Task: Open Card Card0000000361 in Board Board0000000091 in Workspace WS0000000031 in Trello. Add Member Ayush98111@gmail.com to Card Card0000000361 in Board Board0000000091 in Workspace WS0000000031 in Trello. Add Green Label titled Label0000000361 to Card Card0000000361 in Board Board0000000091 in Workspace WS0000000031 in Trello. Add Checklist CL0000000361 to Card Card0000000361 in Board Board0000000091 in Workspace WS0000000031 in Trello. Add Dates with Start Date as Apr 08 2023 and Due Date as Apr 30 2023 to Card Card0000000361 in Board Board0000000091 in Workspace WS0000000031 in Trello
Action: Mouse moved to (351, 297)
Screenshot: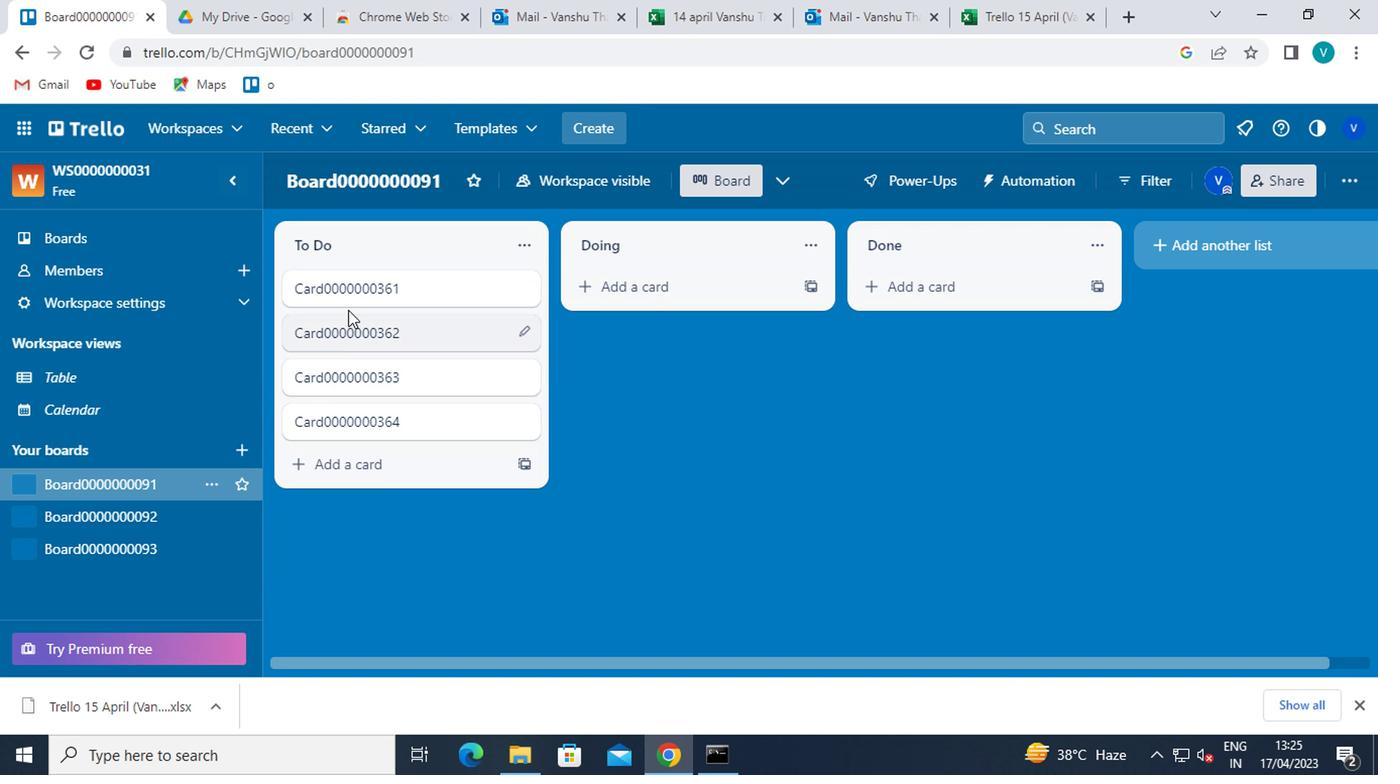 
Action: Mouse pressed left at (351, 297)
Screenshot: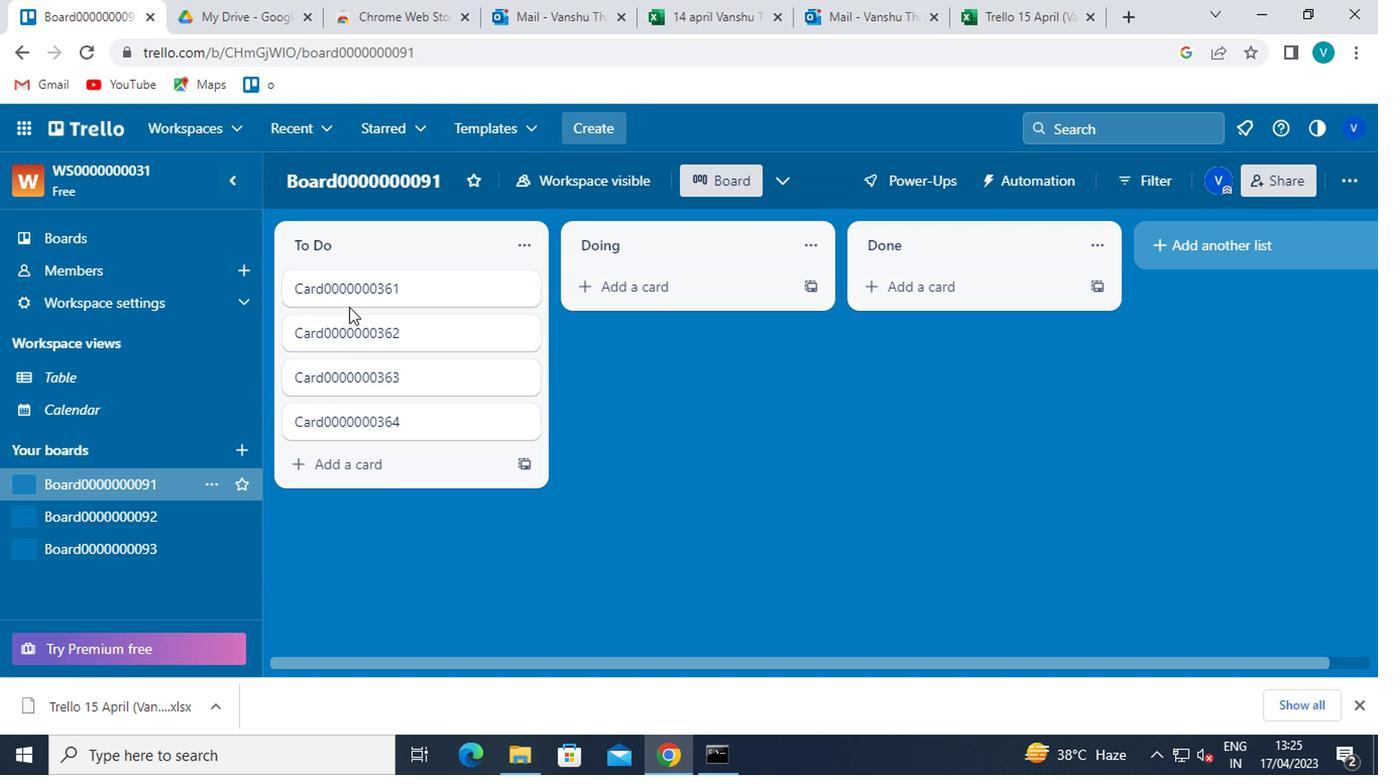 
Action: Mouse moved to (933, 292)
Screenshot: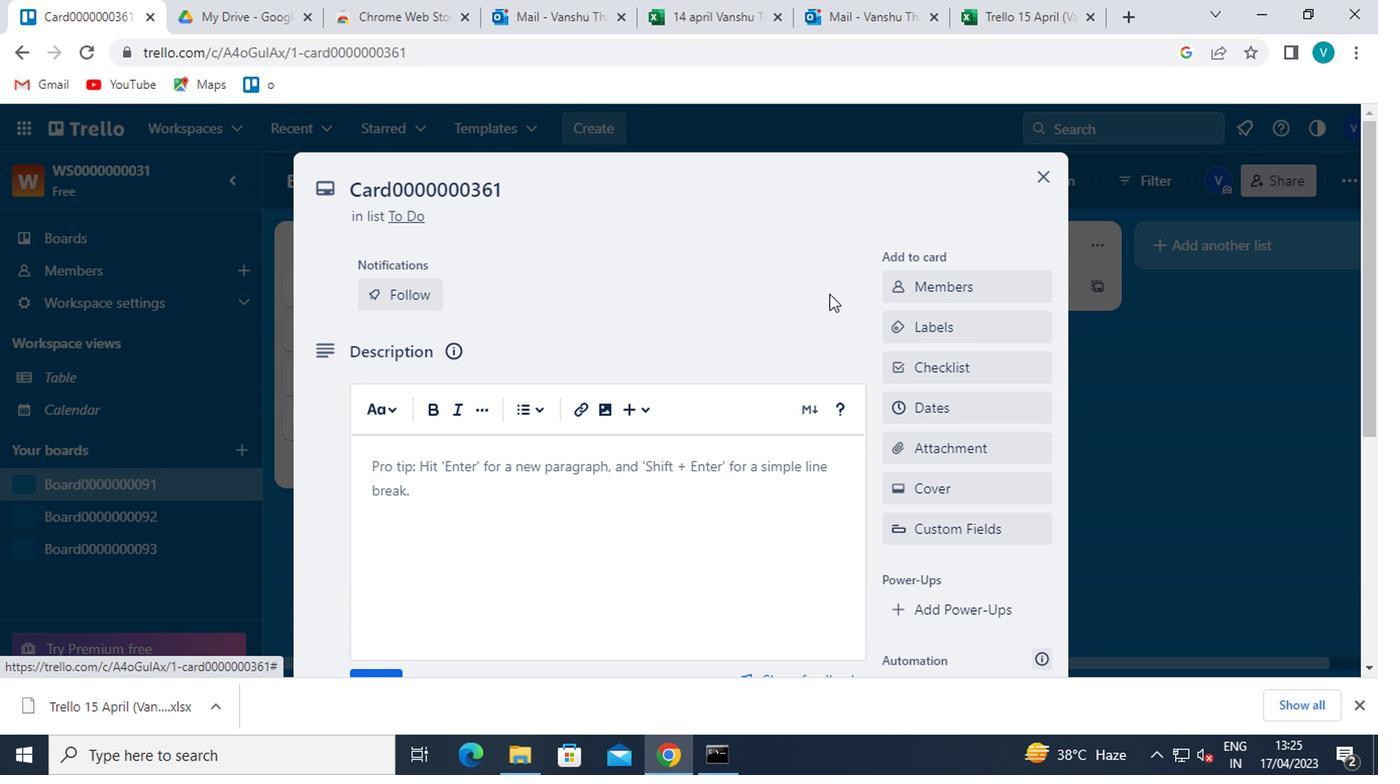 
Action: Mouse pressed left at (933, 292)
Screenshot: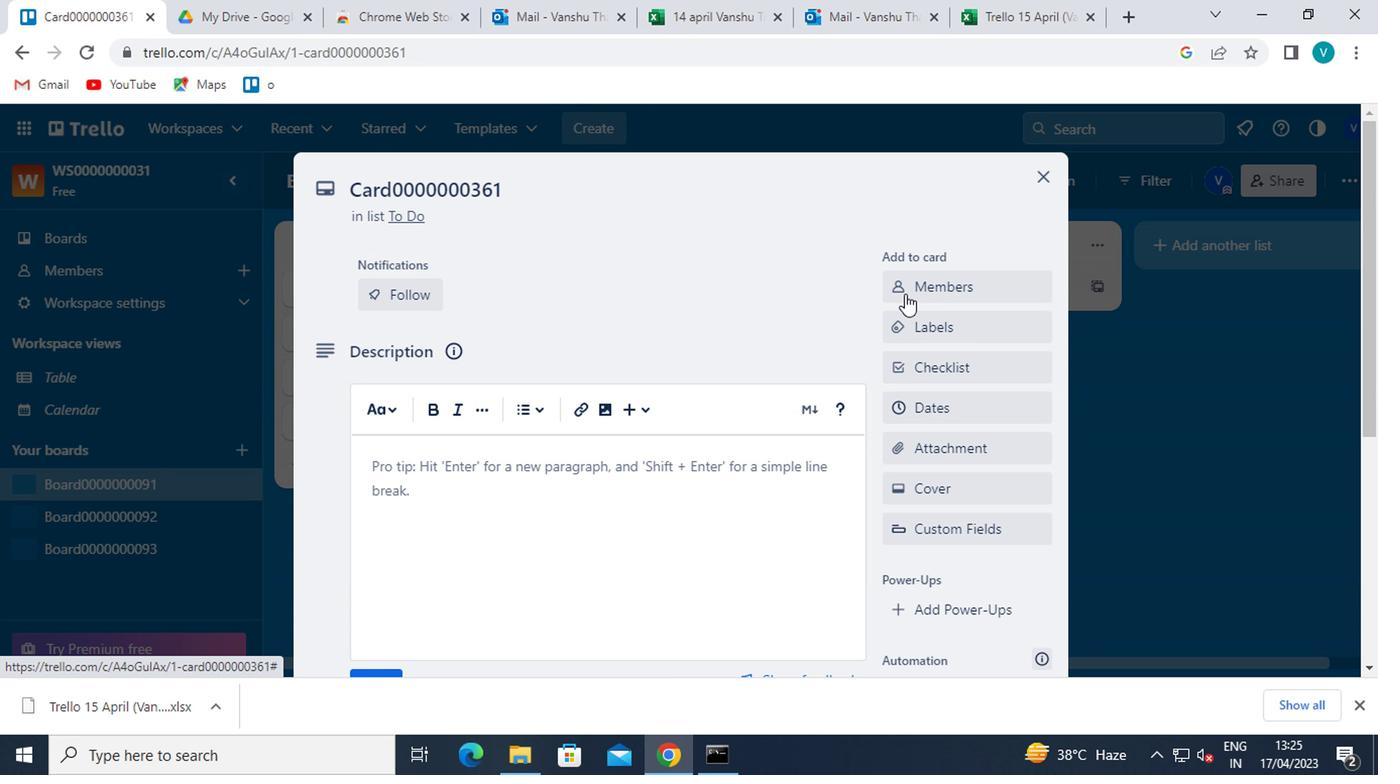 
Action: Mouse moved to (930, 376)
Screenshot: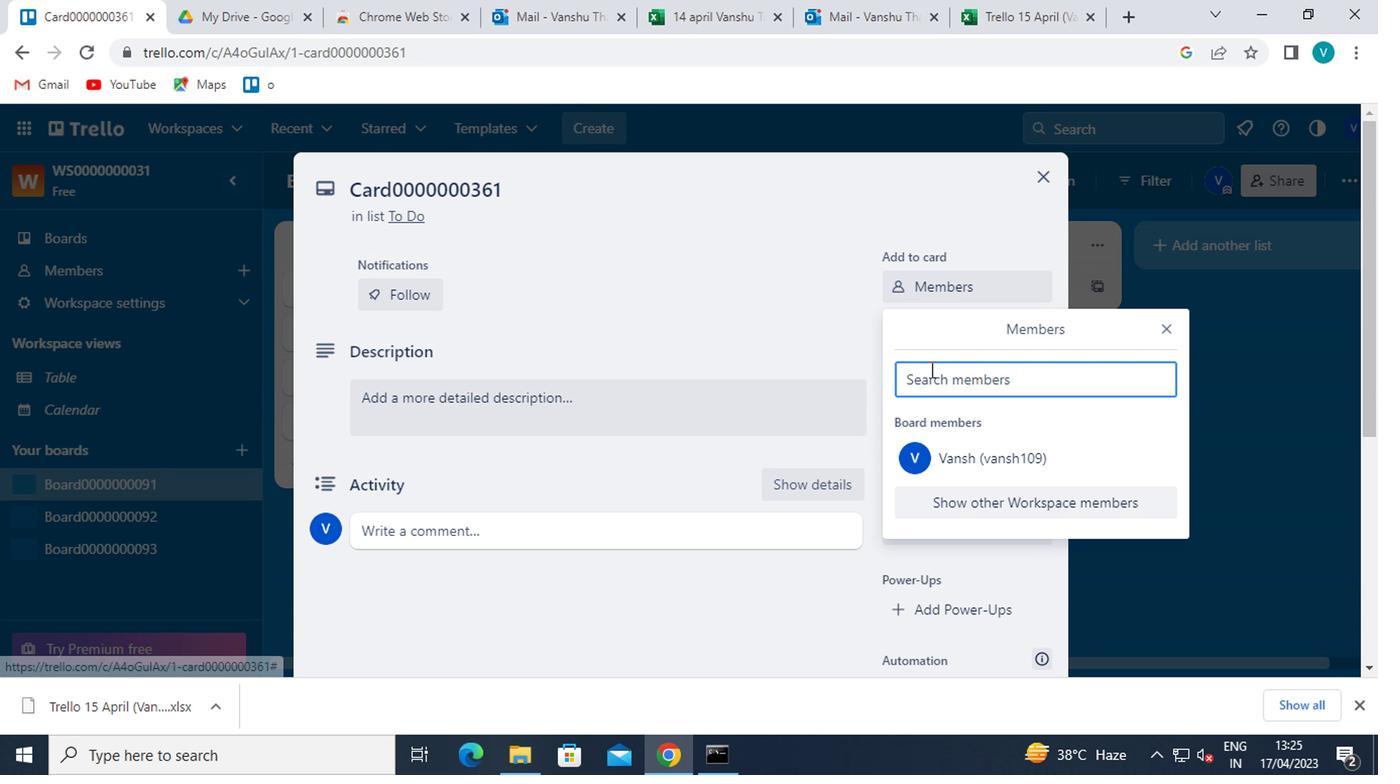 
Action: Mouse pressed left at (930, 376)
Screenshot: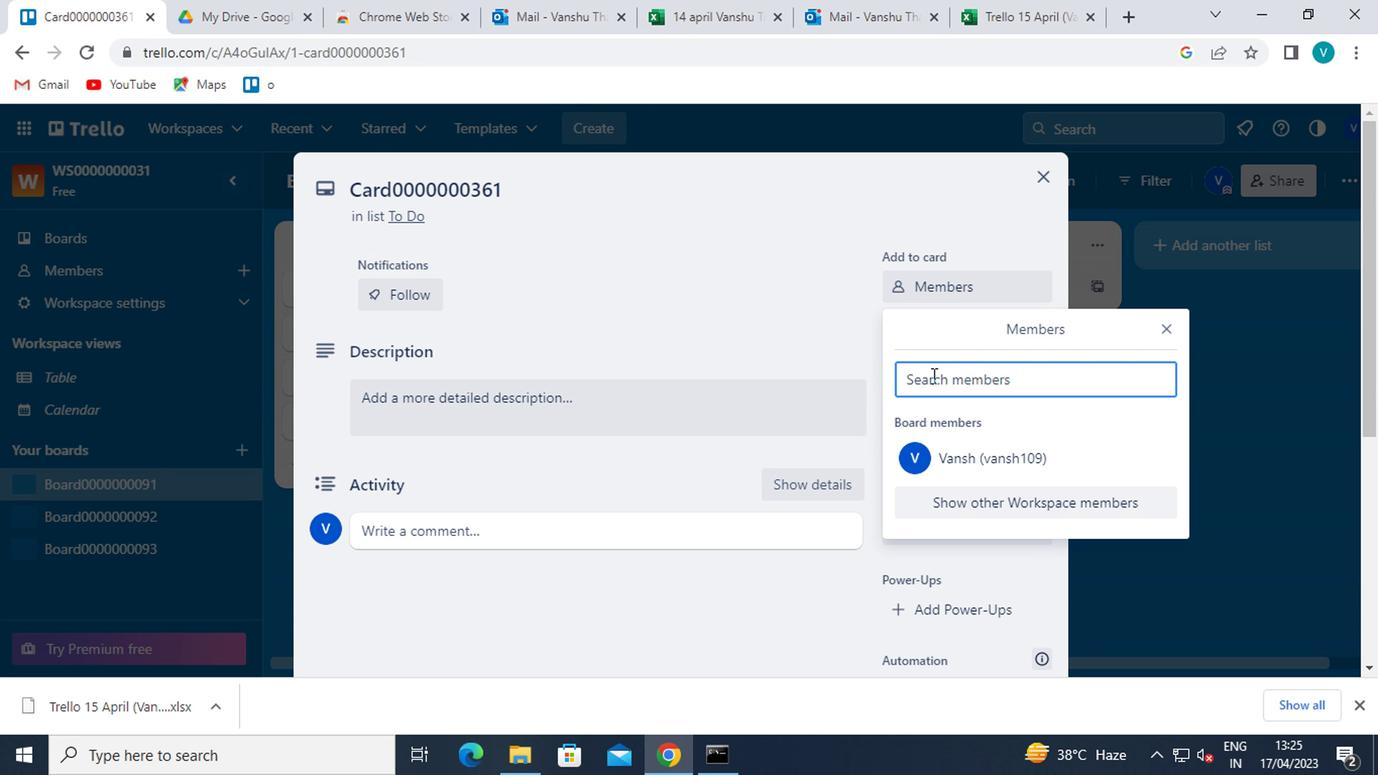 
Action: Key pressed <Key.shift>AYUSH9811<Key.shift>@GMAIL.COM
Screenshot: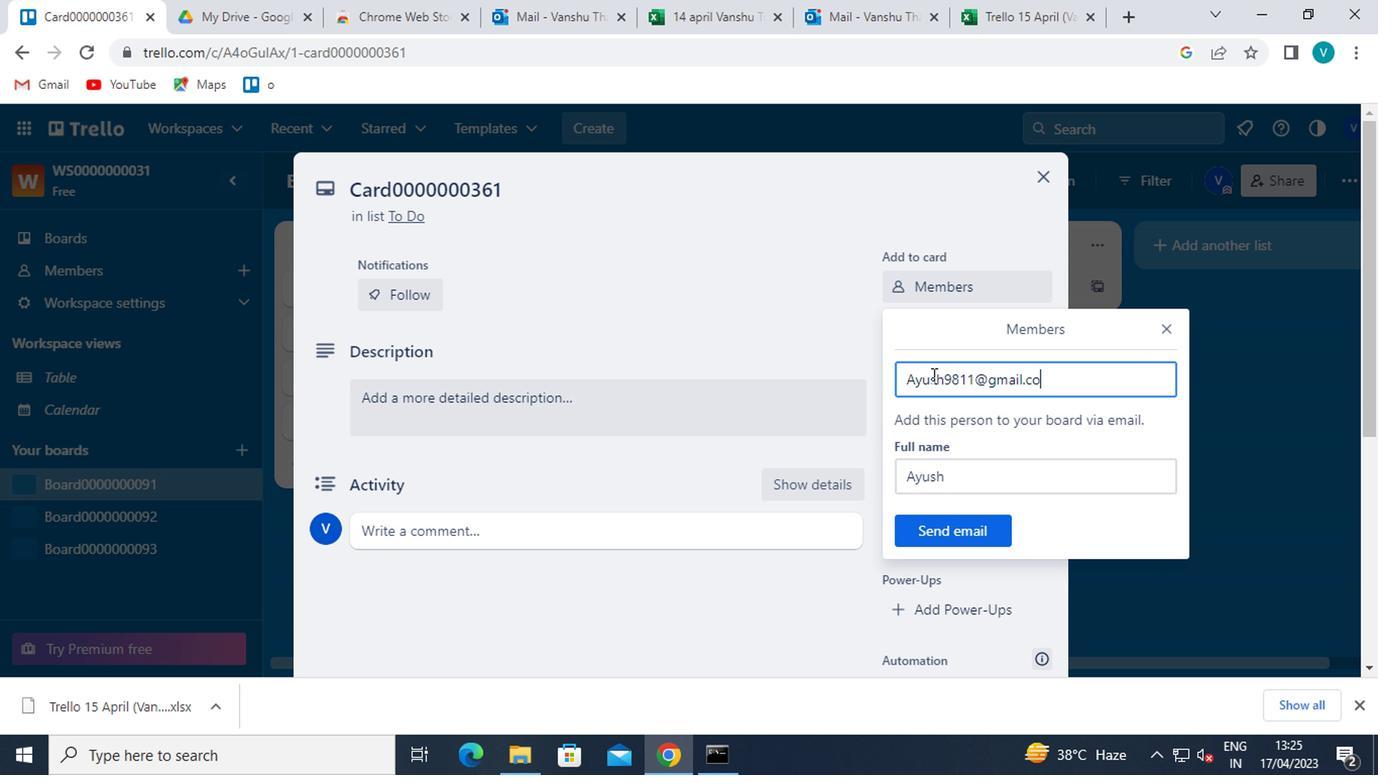 
Action: Mouse moved to (978, 540)
Screenshot: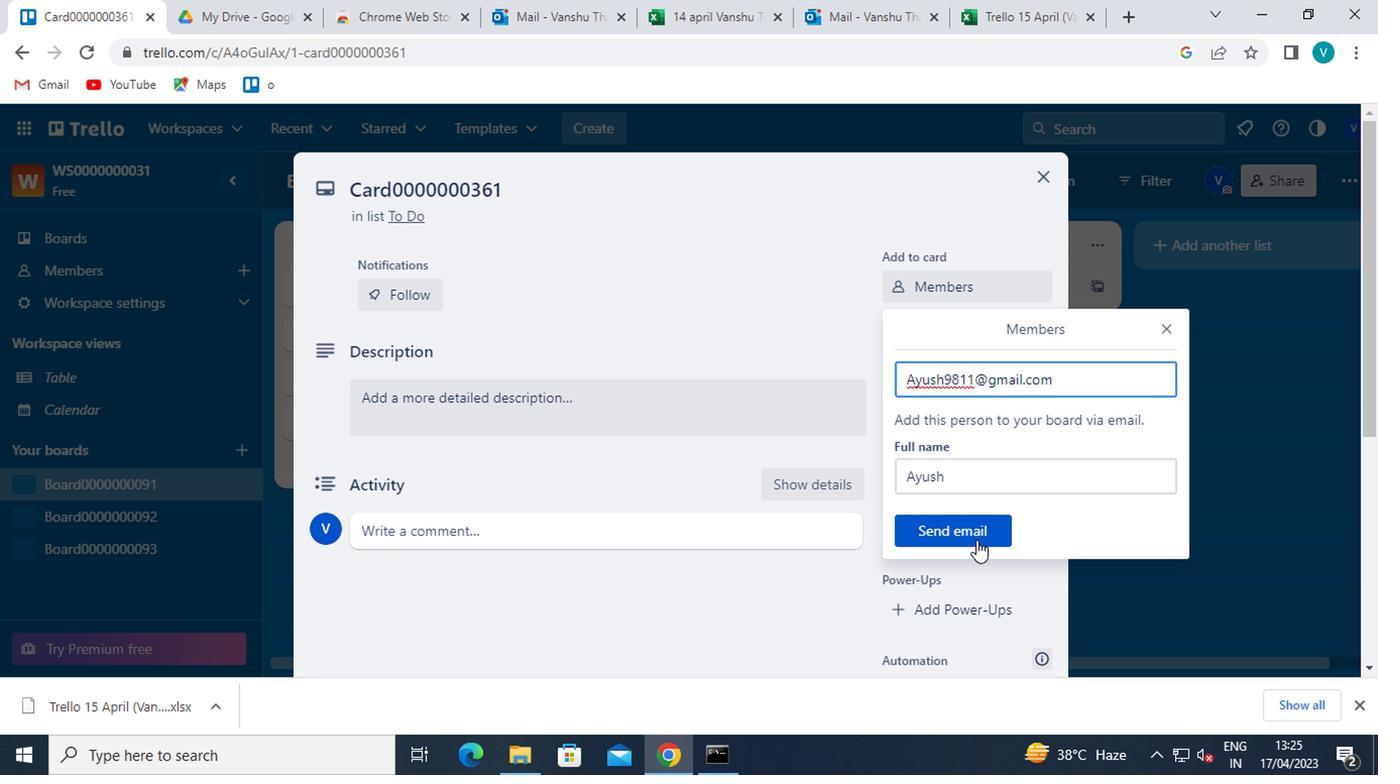 
Action: Mouse pressed left at (978, 540)
Screenshot: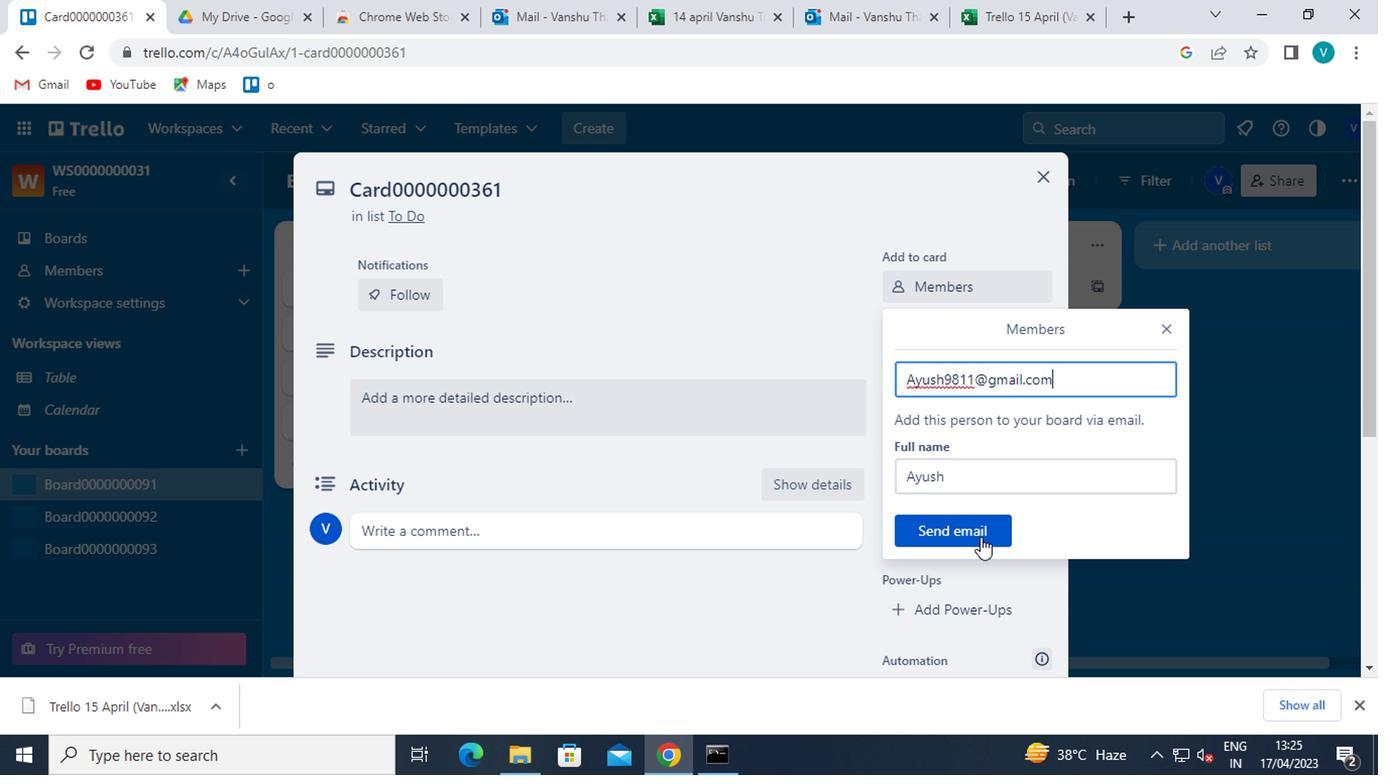 
Action: Mouse moved to (996, 329)
Screenshot: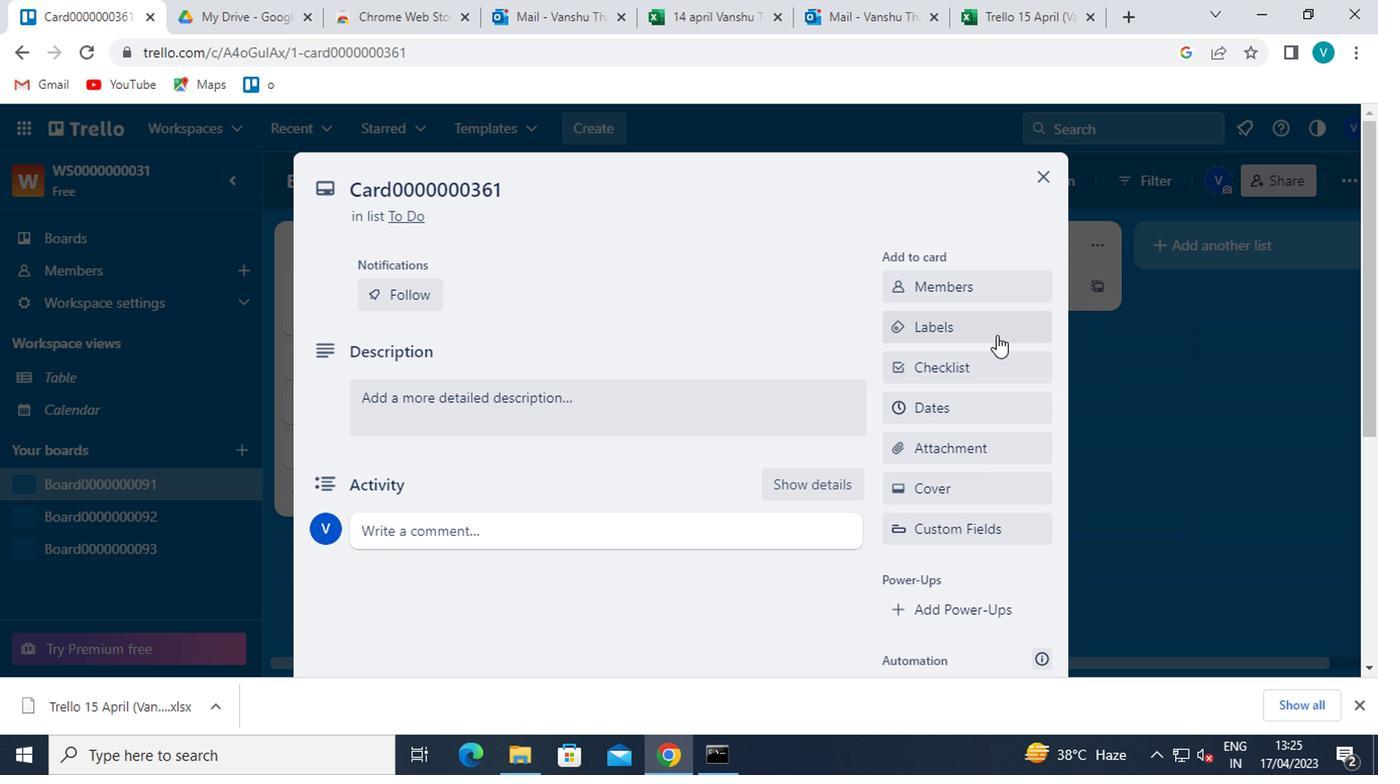 
Action: Mouse pressed left at (996, 329)
Screenshot: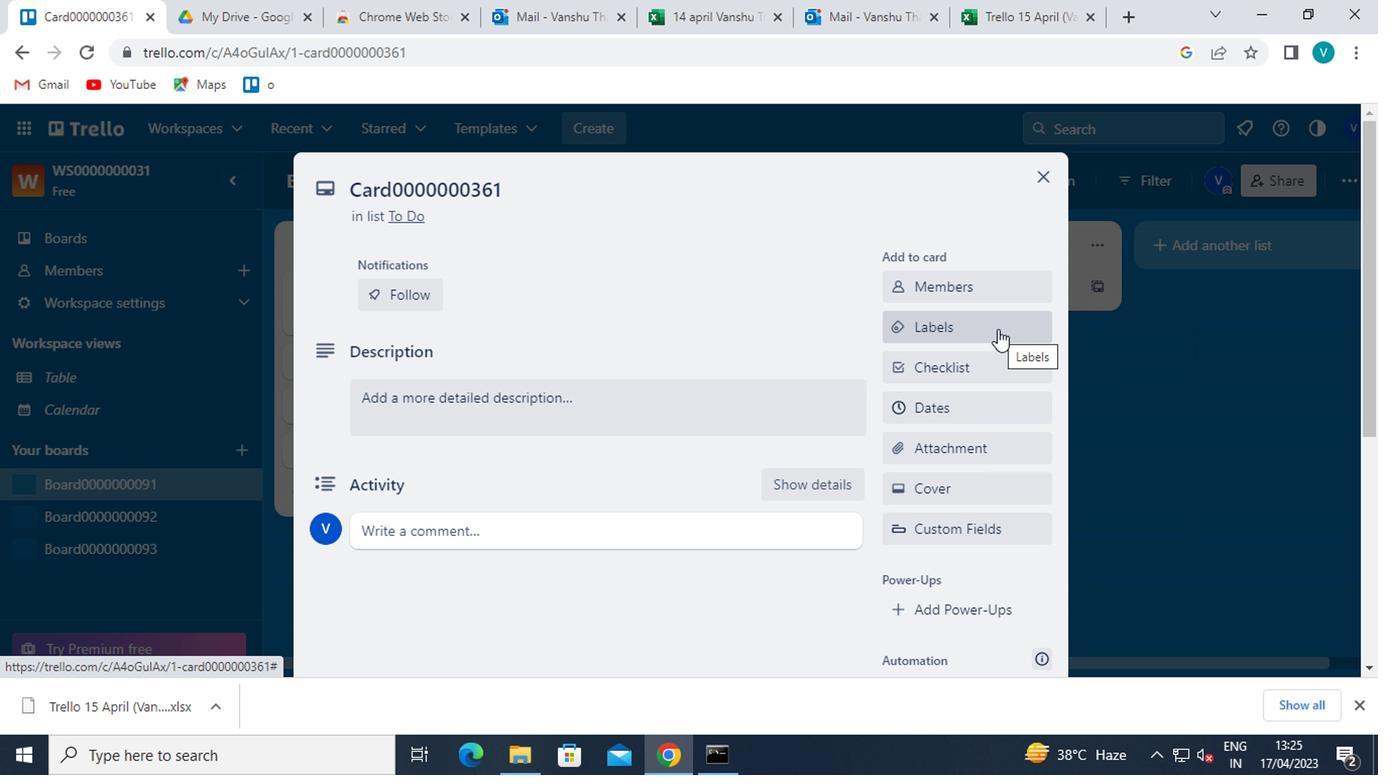 
Action: Mouse moved to (1003, 530)
Screenshot: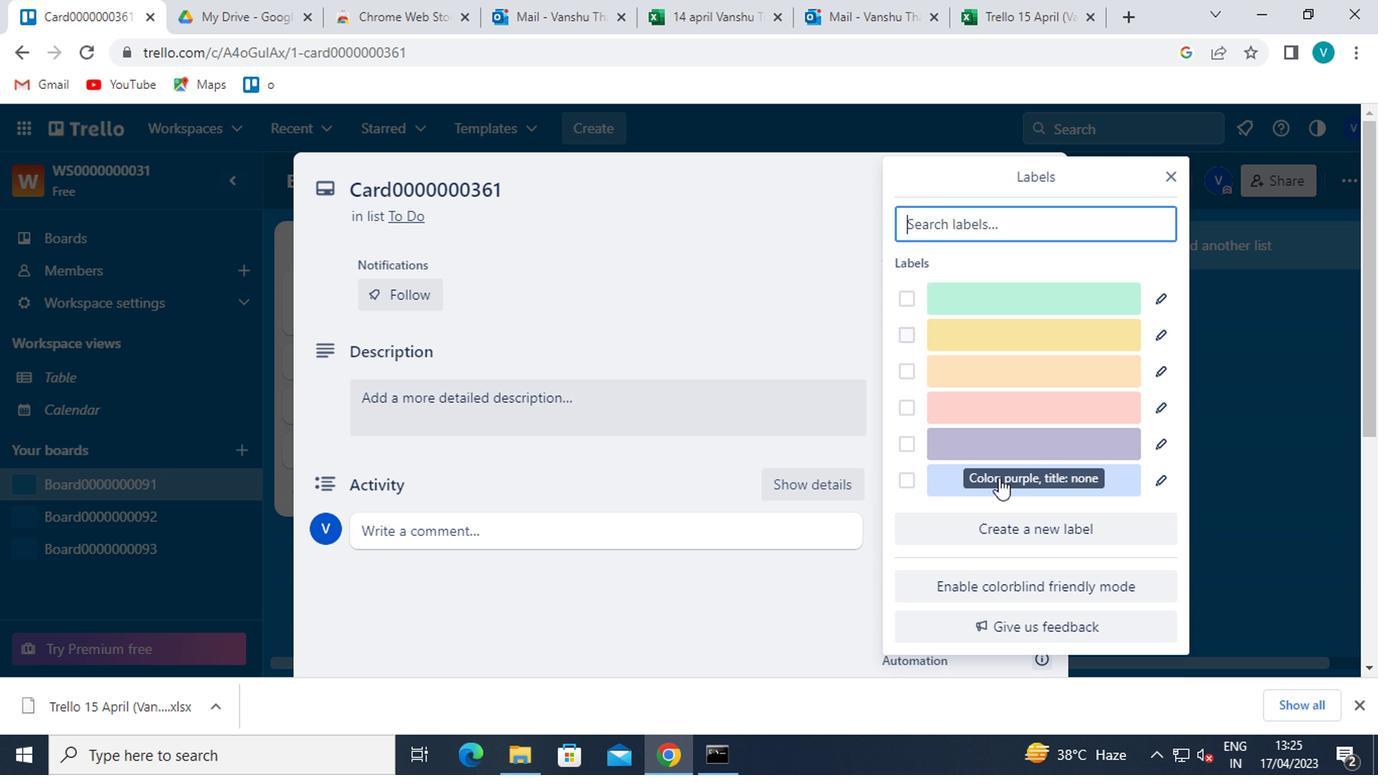 
Action: Mouse pressed left at (1003, 530)
Screenshot: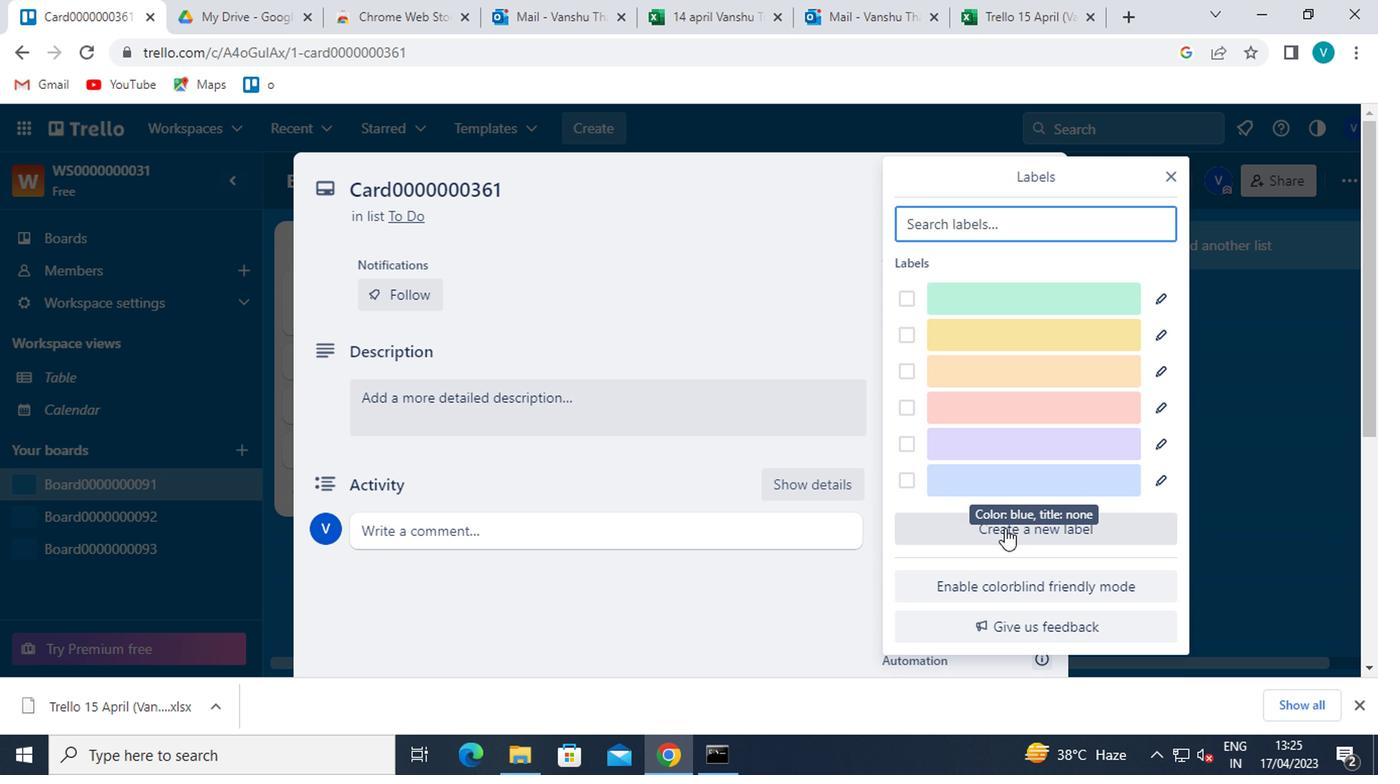 
Action: Mouse moved to (917, 479)
Screenshot: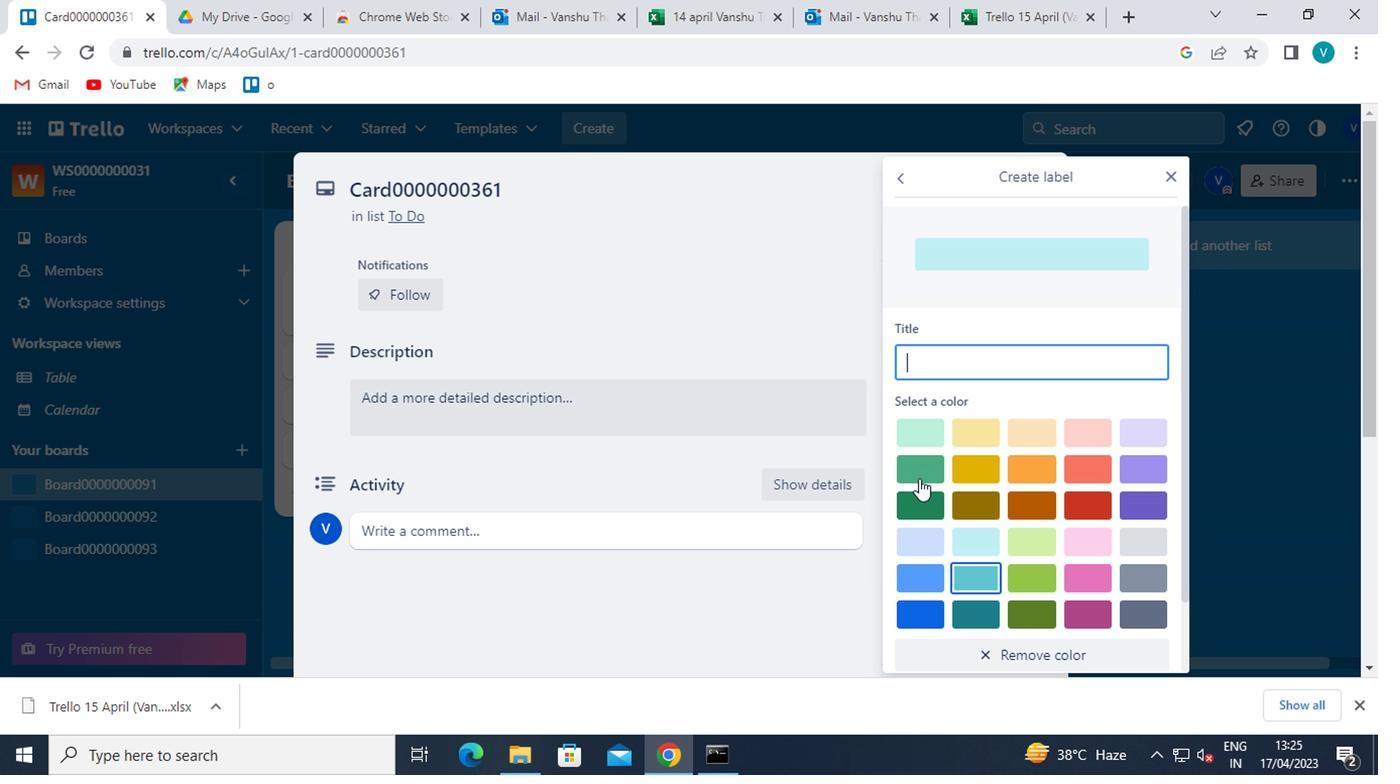 
Action: Mouse pressed left at (917, 479)
Screenshot: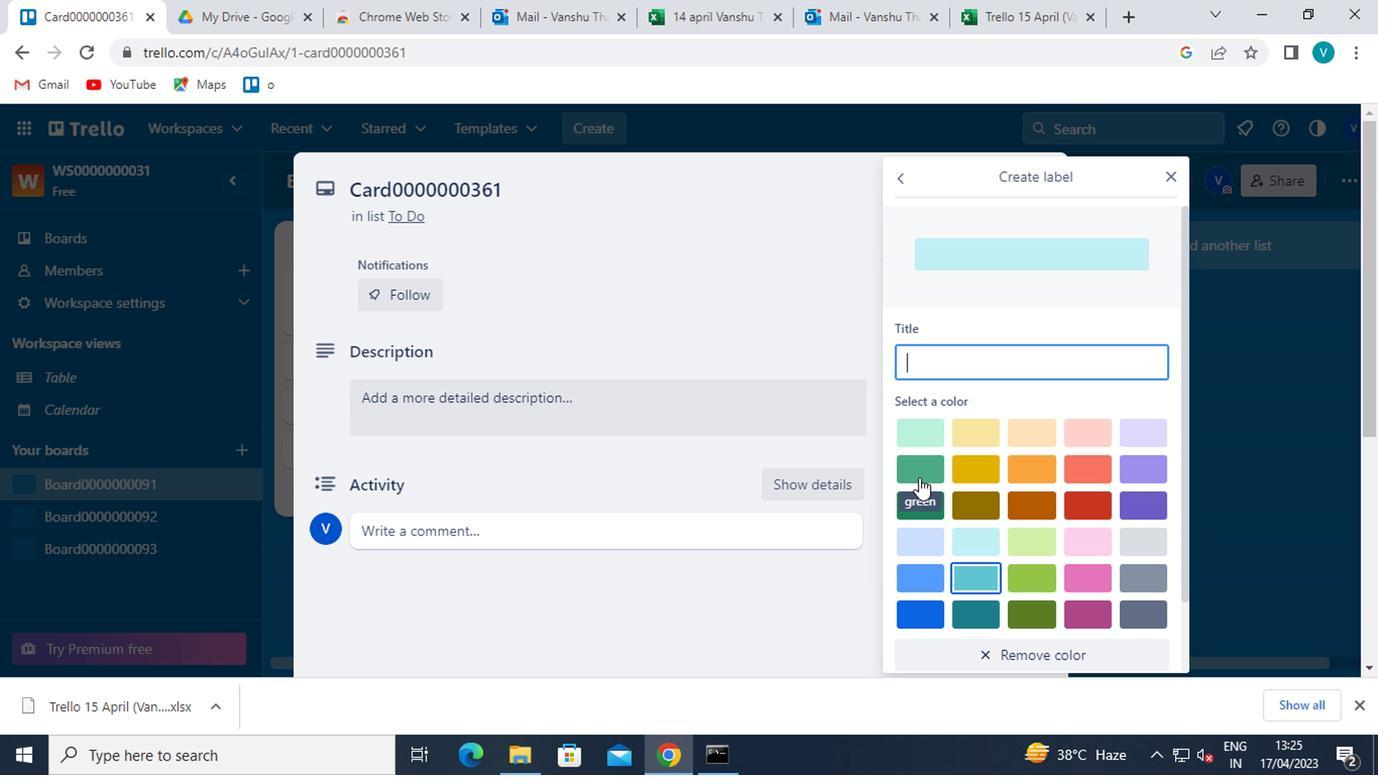 
Action: Mouse moved to (958, 360)
Screenshot: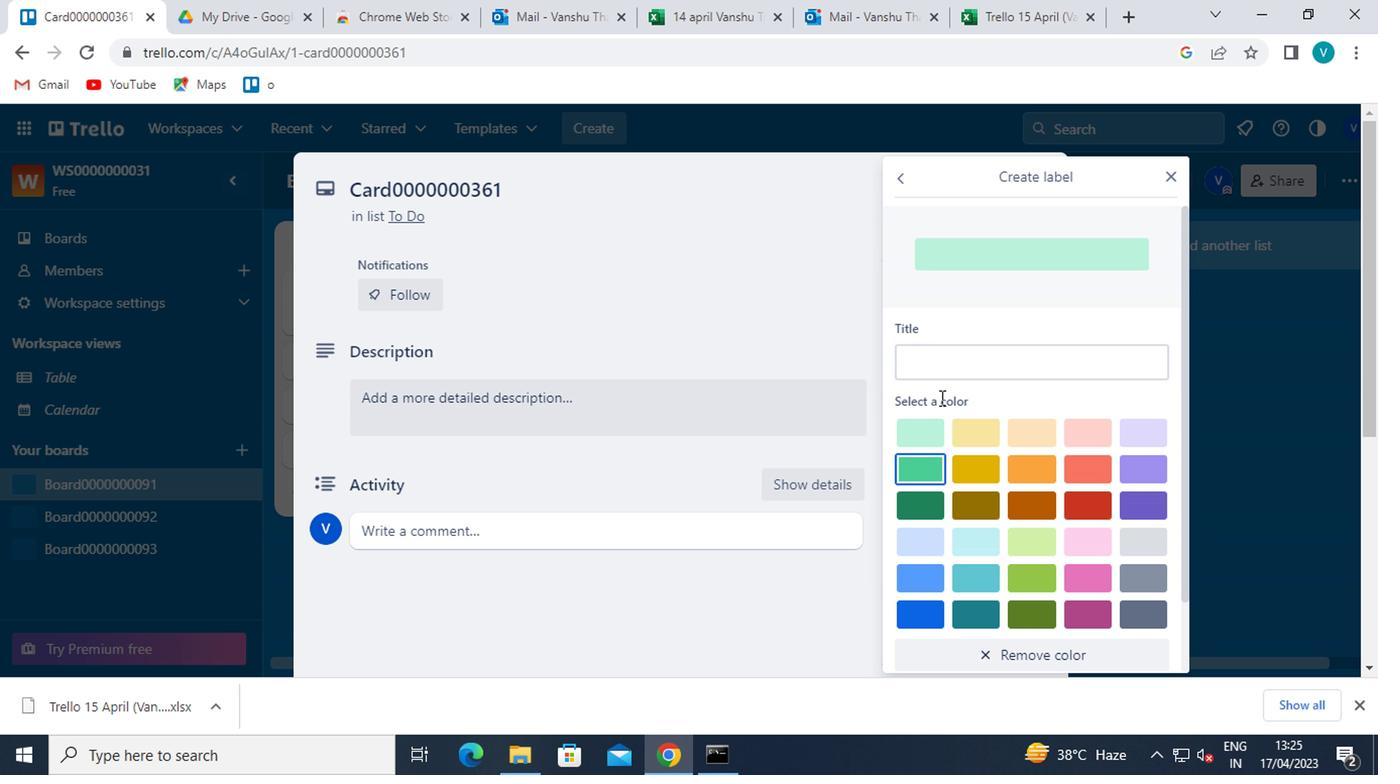 
Action: Mouse pressed left at (958, 360)
Screenshot: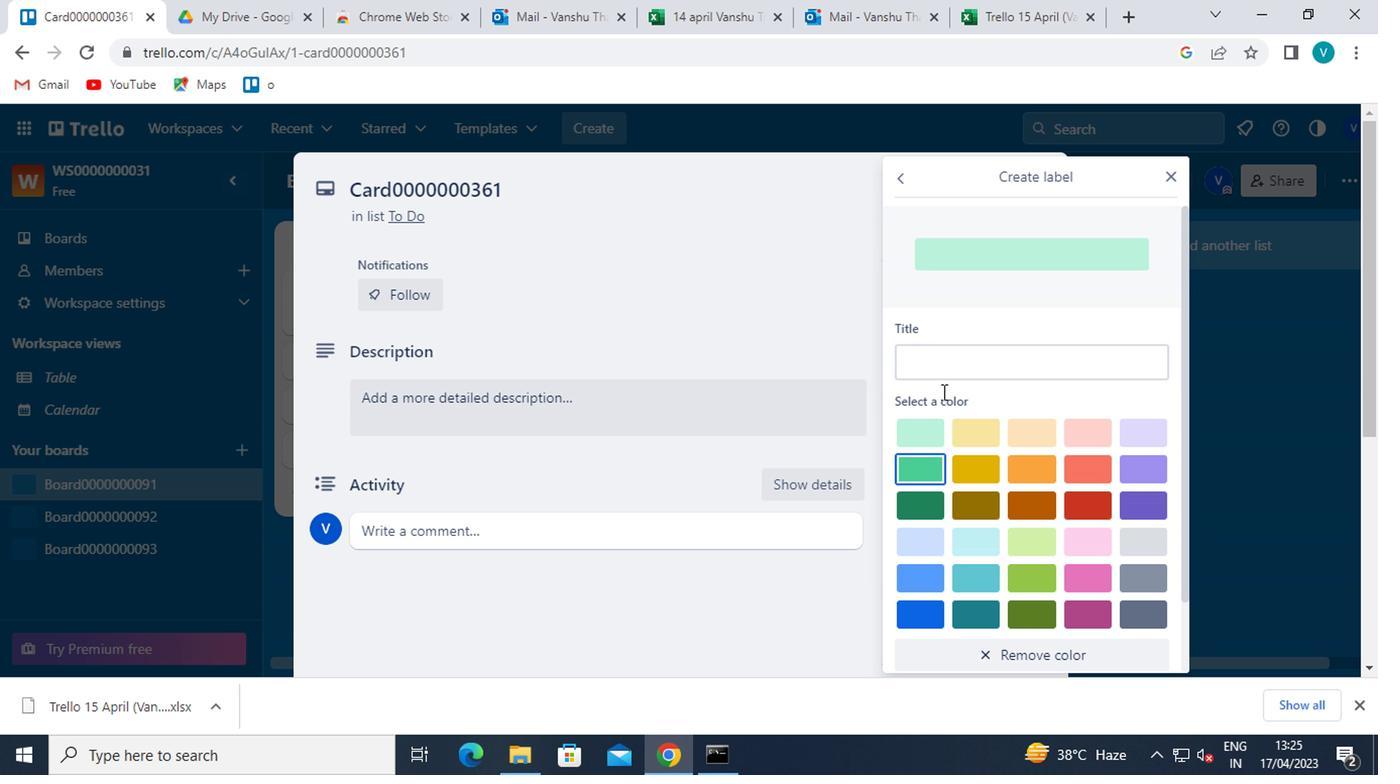
Action: Key pressed <Key.shift>LABEL0000000361
Screenshot: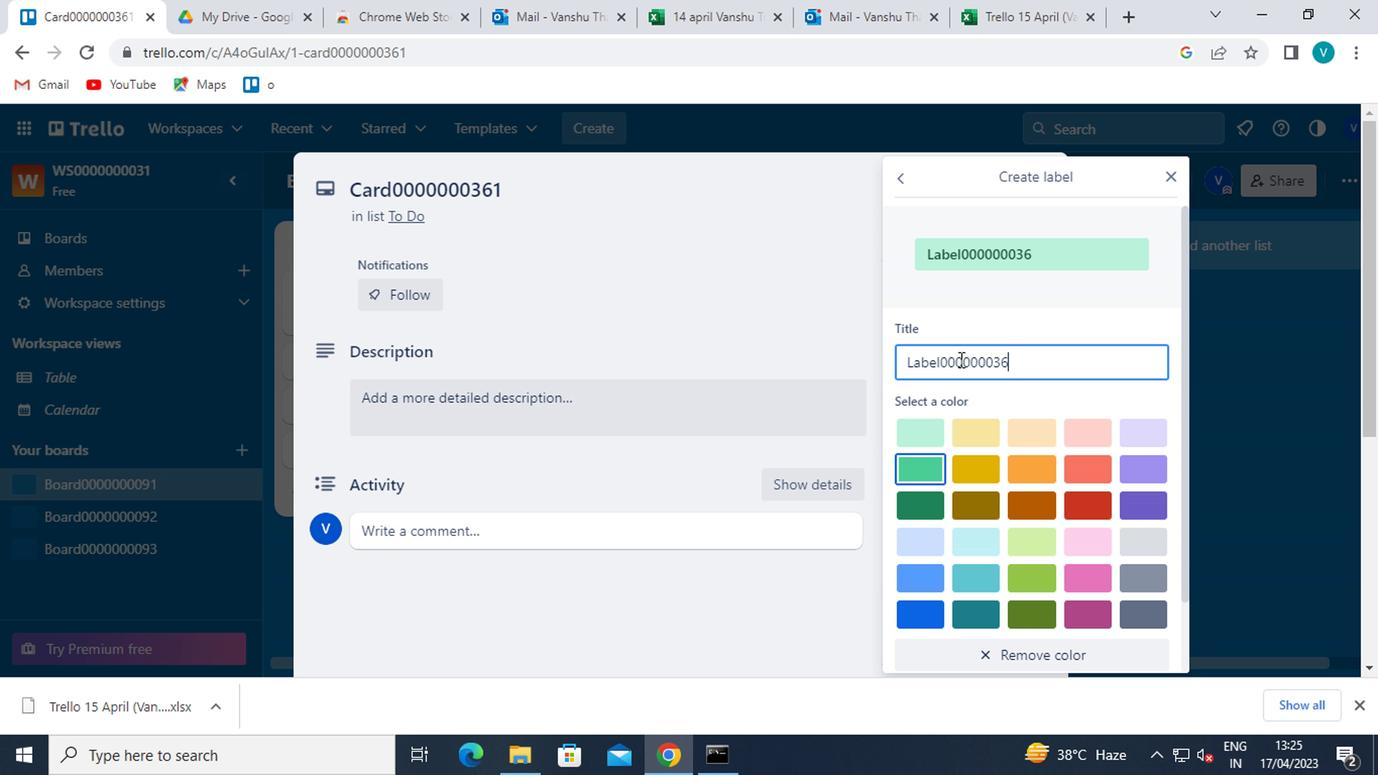 
Action: Mouse moved to (976, 411)
Screenshot: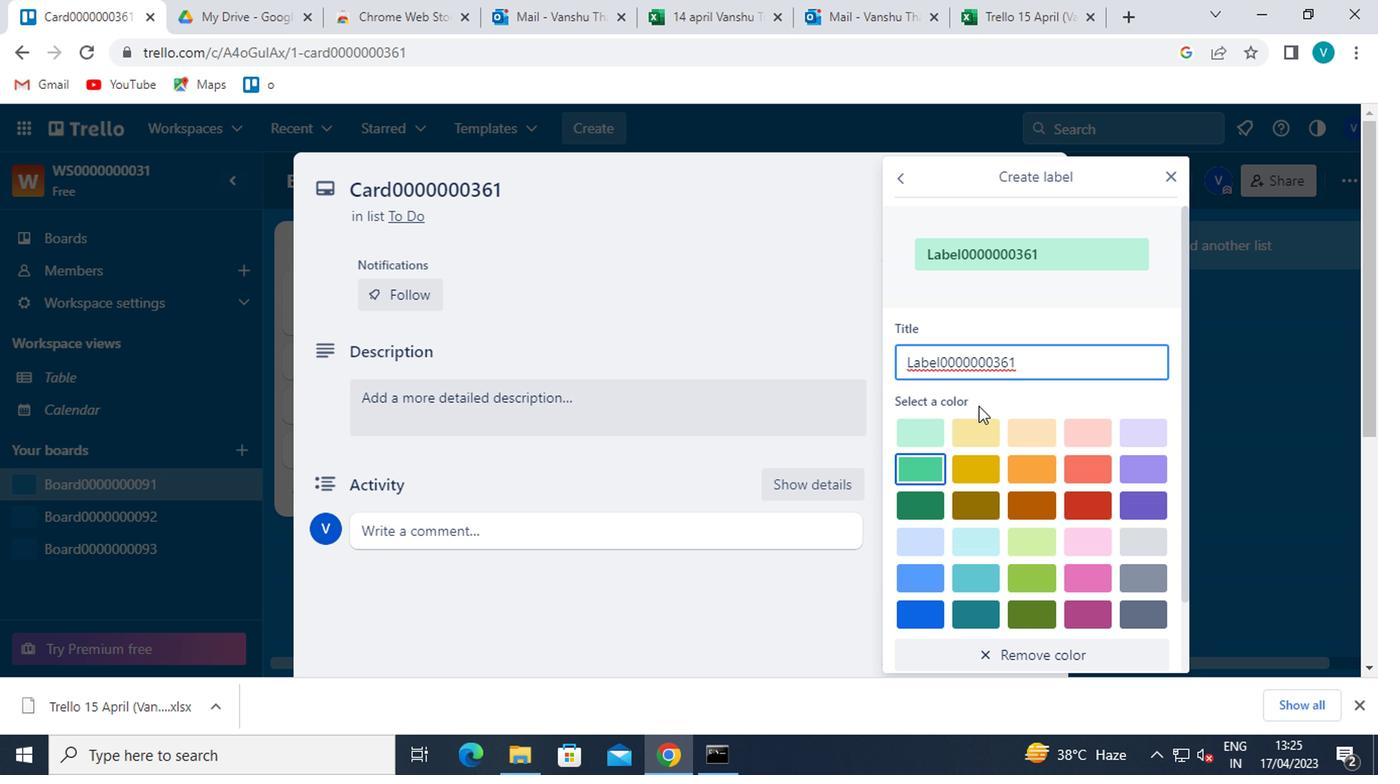 
Action: Mouse scrolled (976, 410) with delta (0, -1)
Screenshot: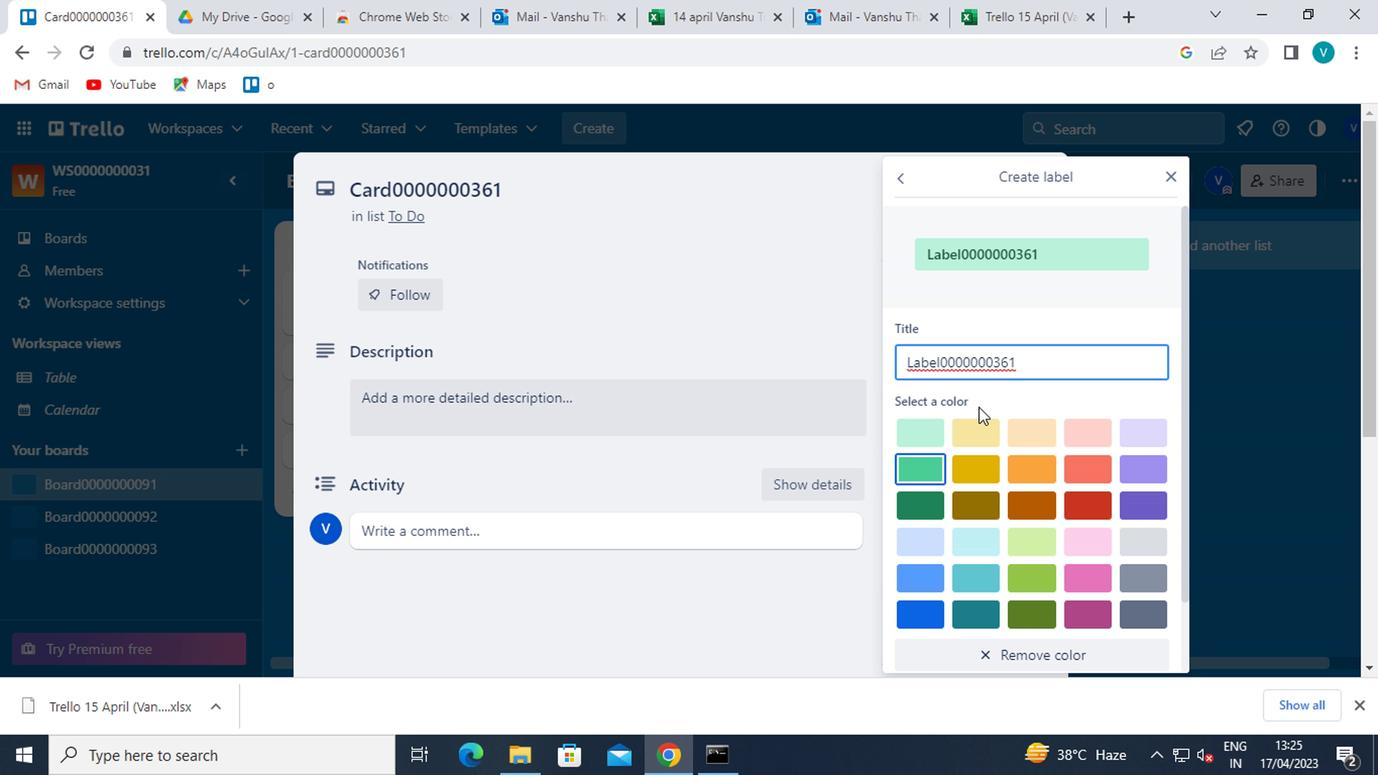 
Action: Mouse moved to (941, 647)
Screenshot: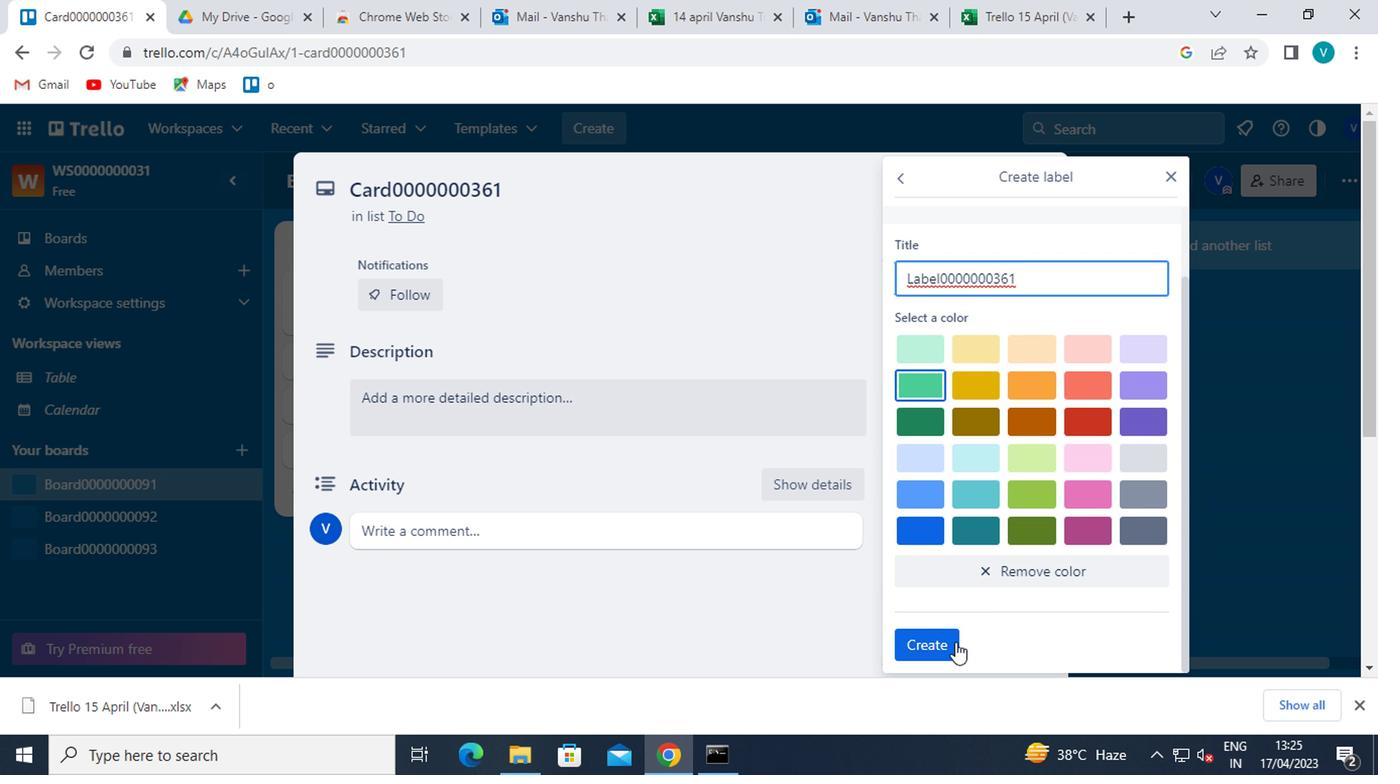 
Action: Mouse pressed left at (941, 647)
Screenshot: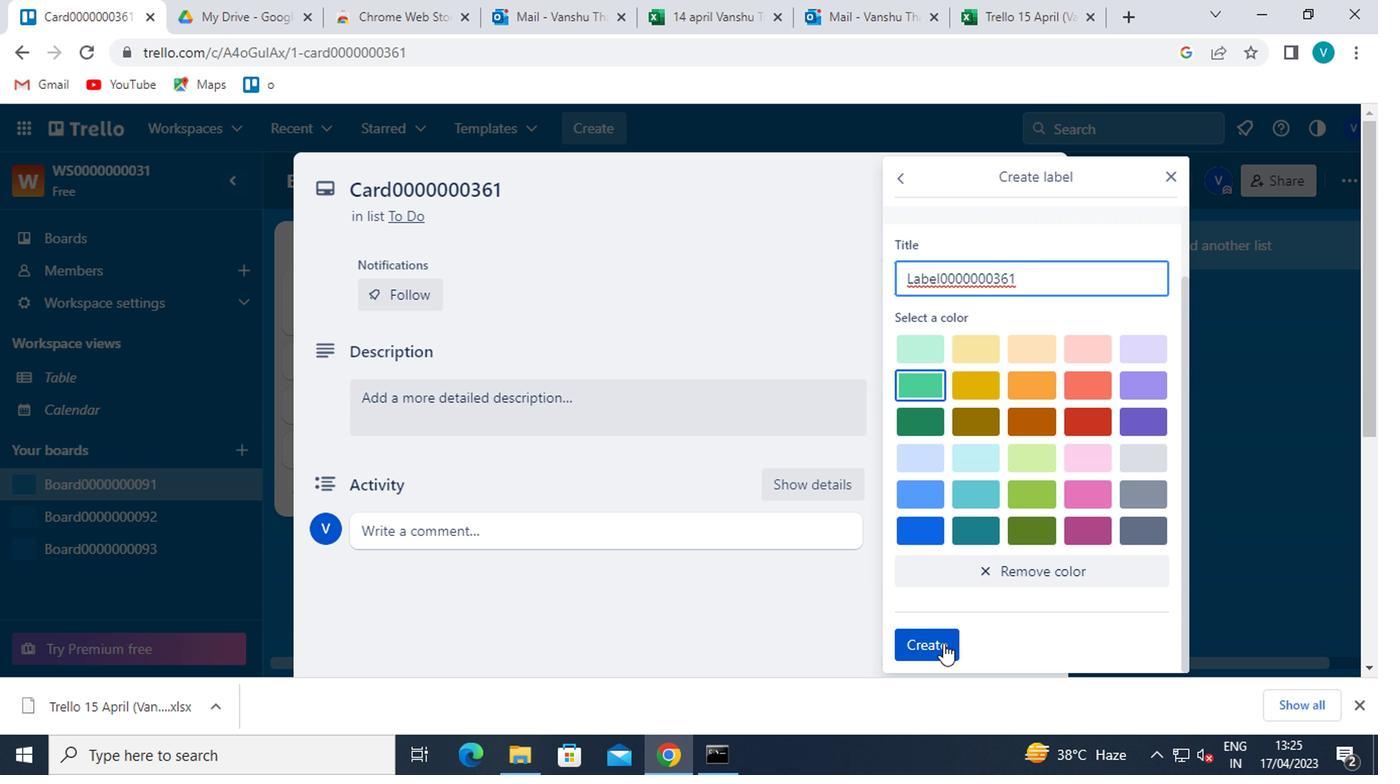 
Action: Mouse moved to (1163, 185)
Screenshot: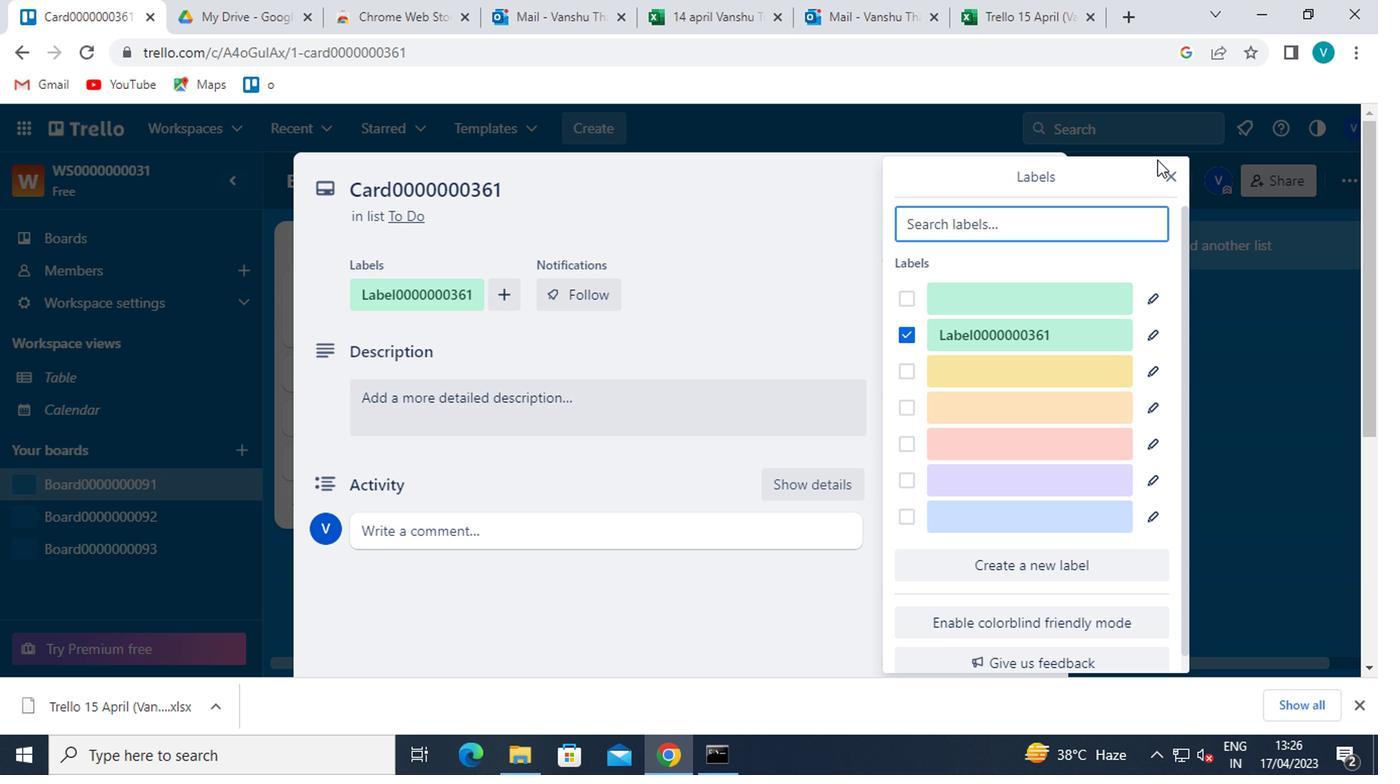 
Action: Mouse pressed left at (1163, 185)
Screenshot: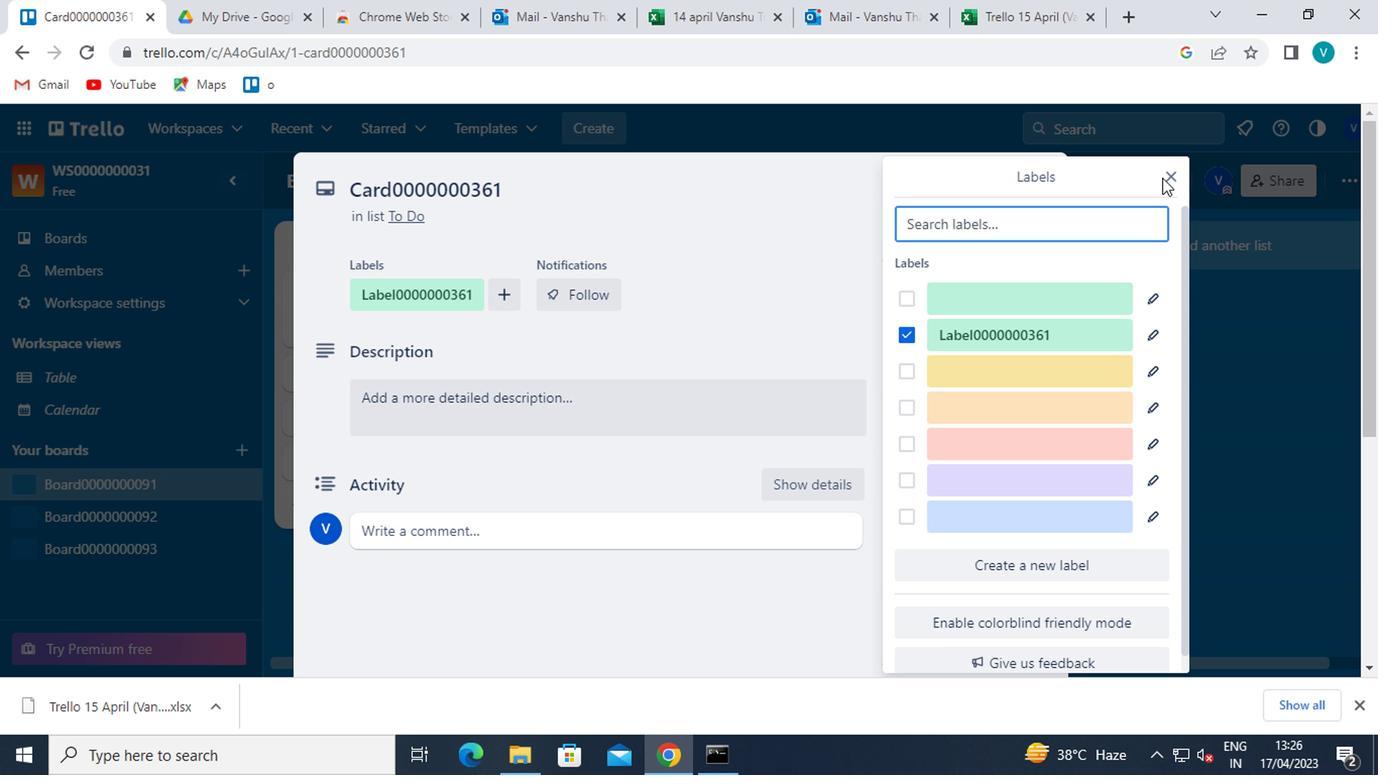 
Action: Mouse moved to (983, 371)
Screenshot: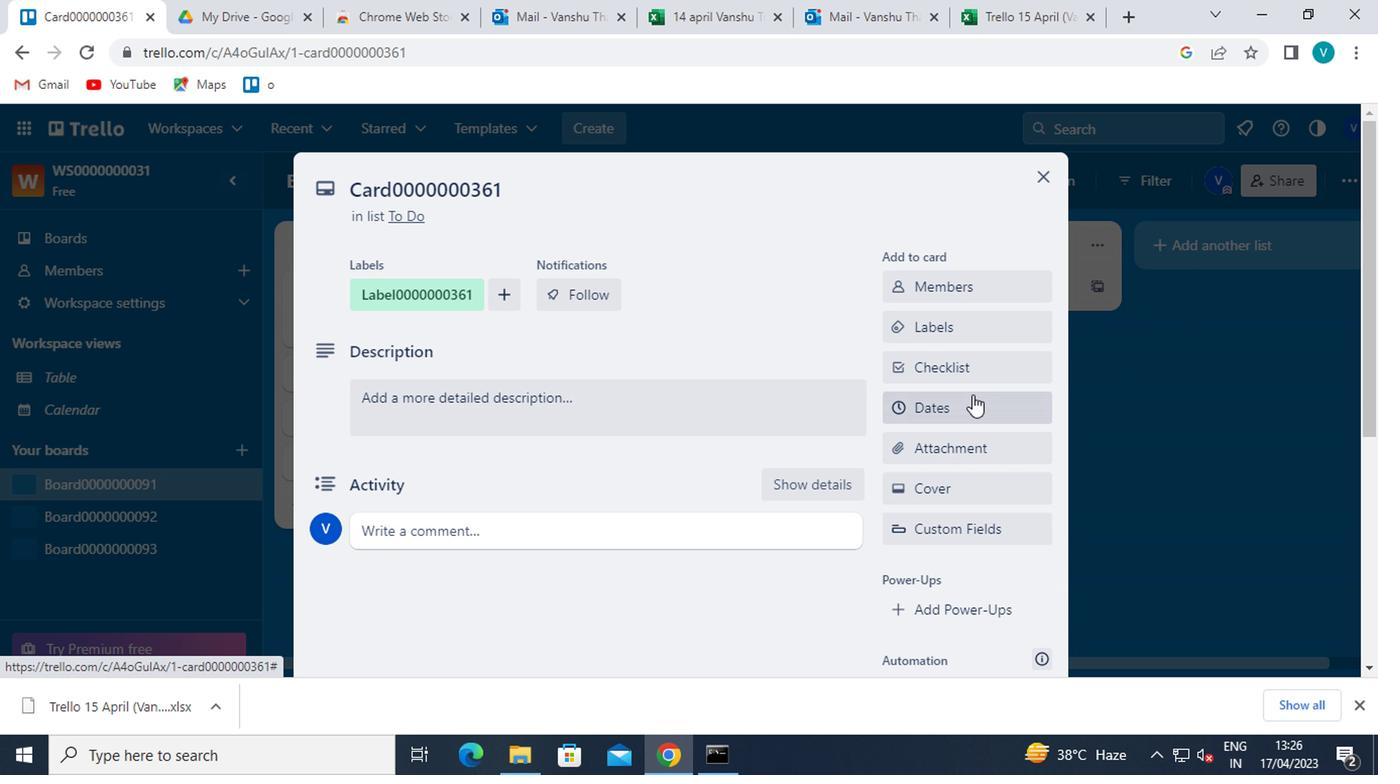 
Action: Mouse pressed left at (983, 371)
Screenshot: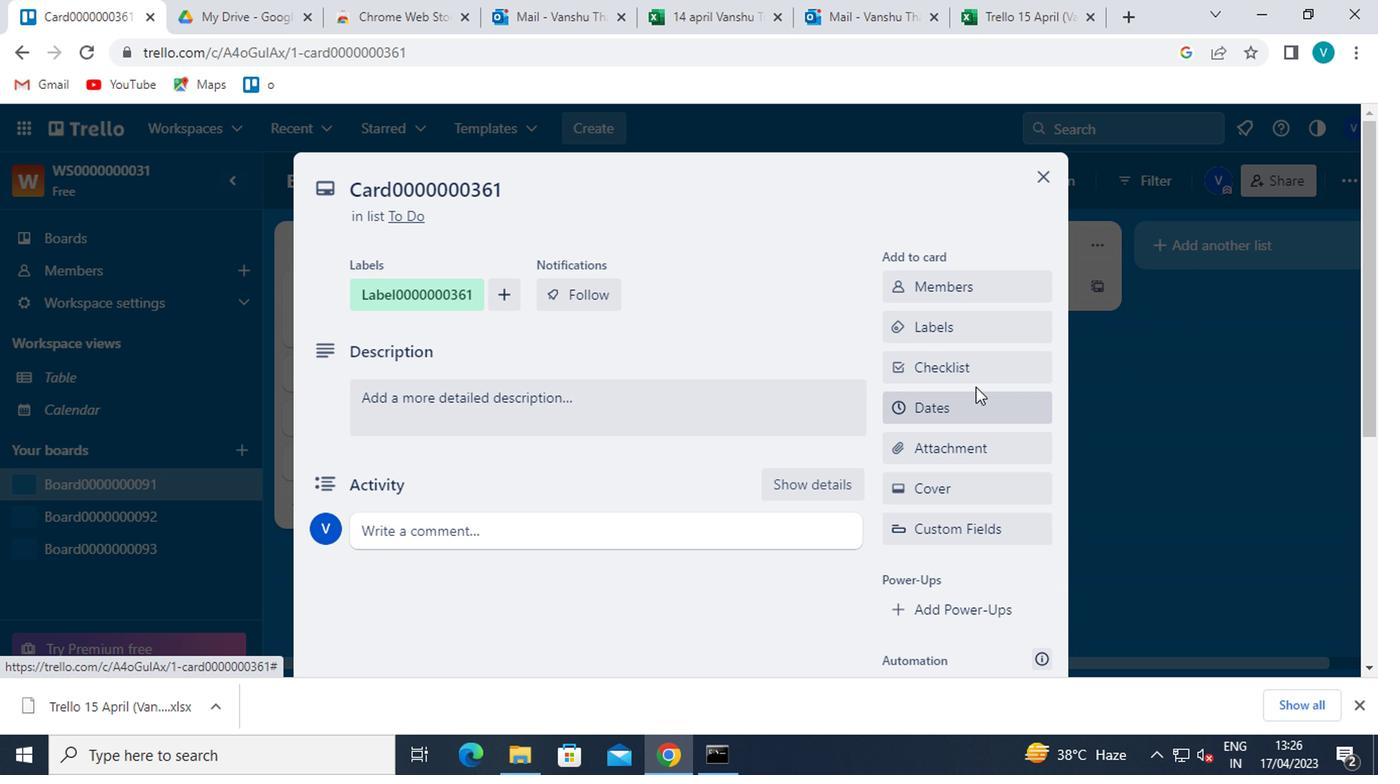 
Action: Key pressed <Key.shift>CL0000000361
Screenshot: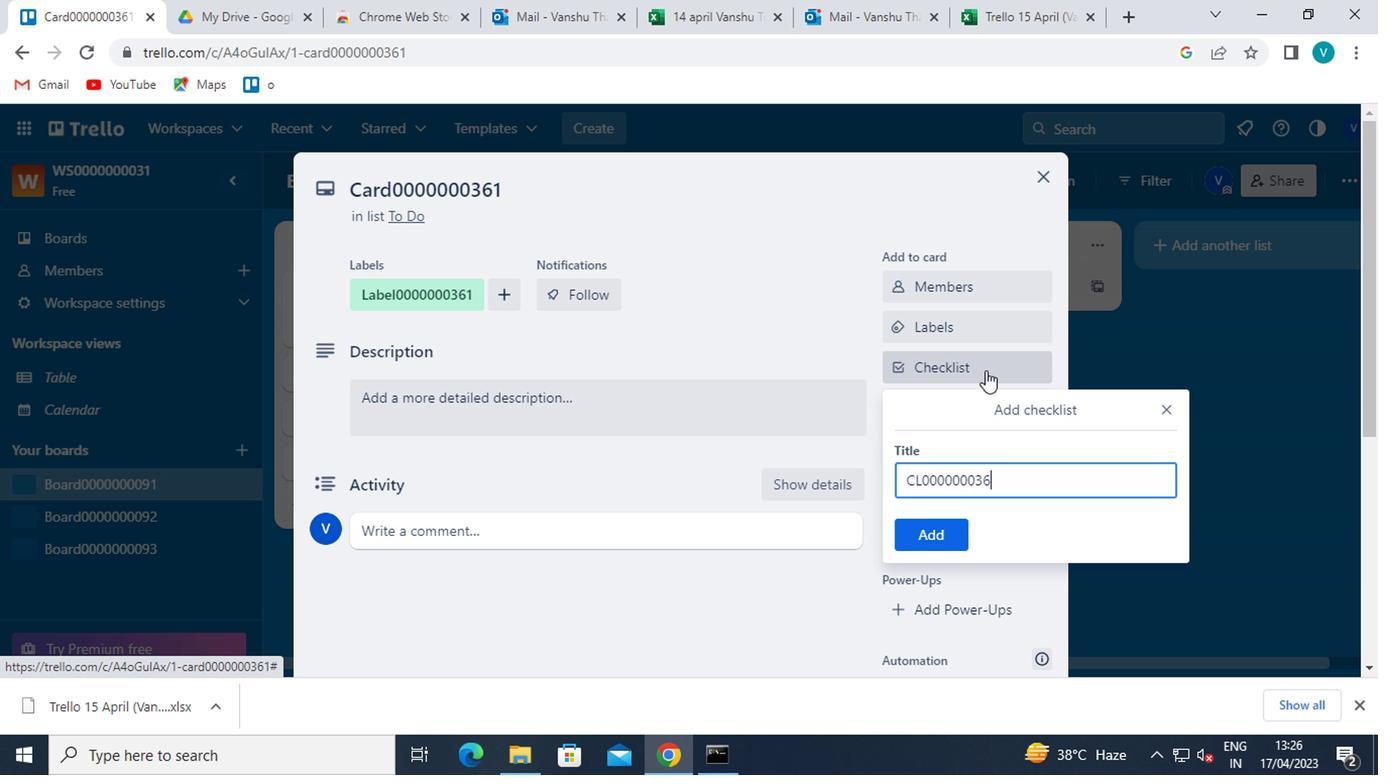 
Action: Mouse moved to (907, 531)
Screenshot: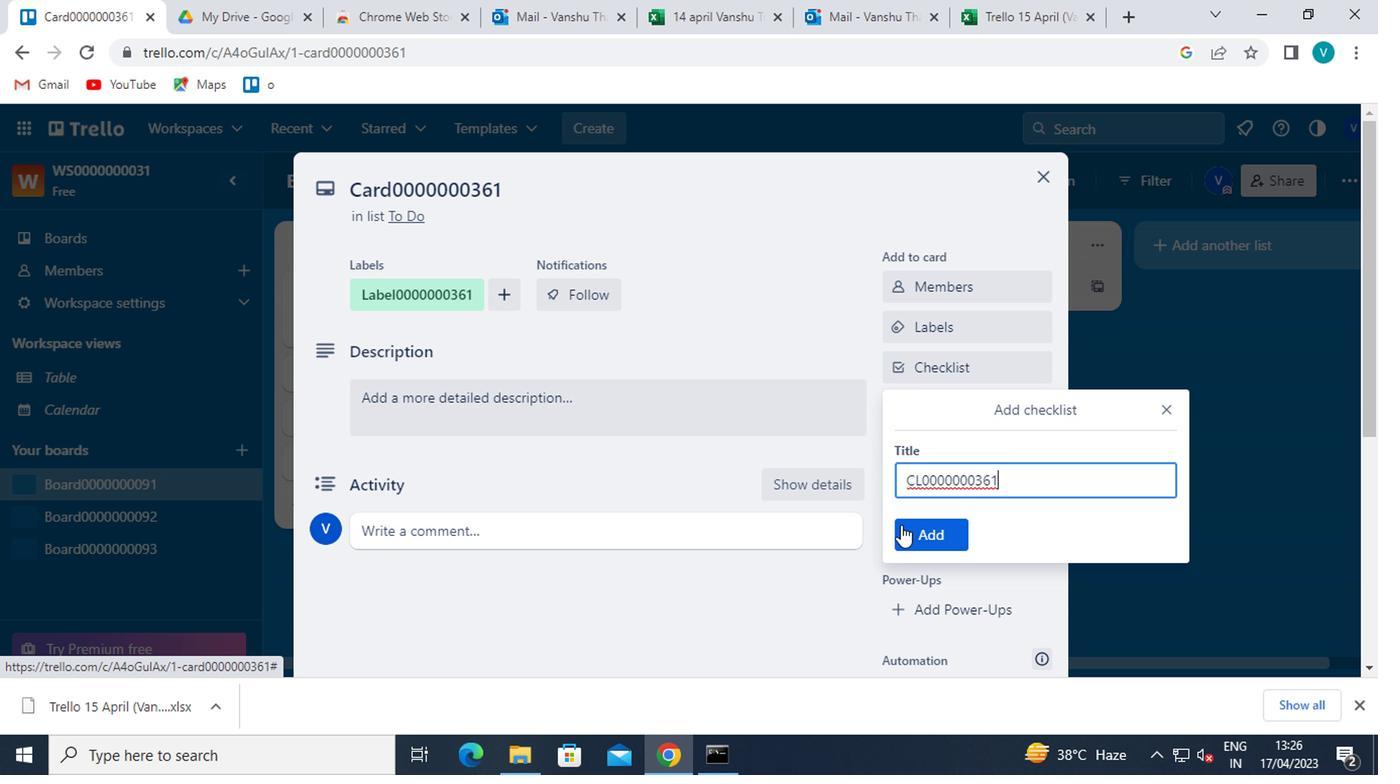 
Action: Mouse pressed left at (907, 531)
Screenshot: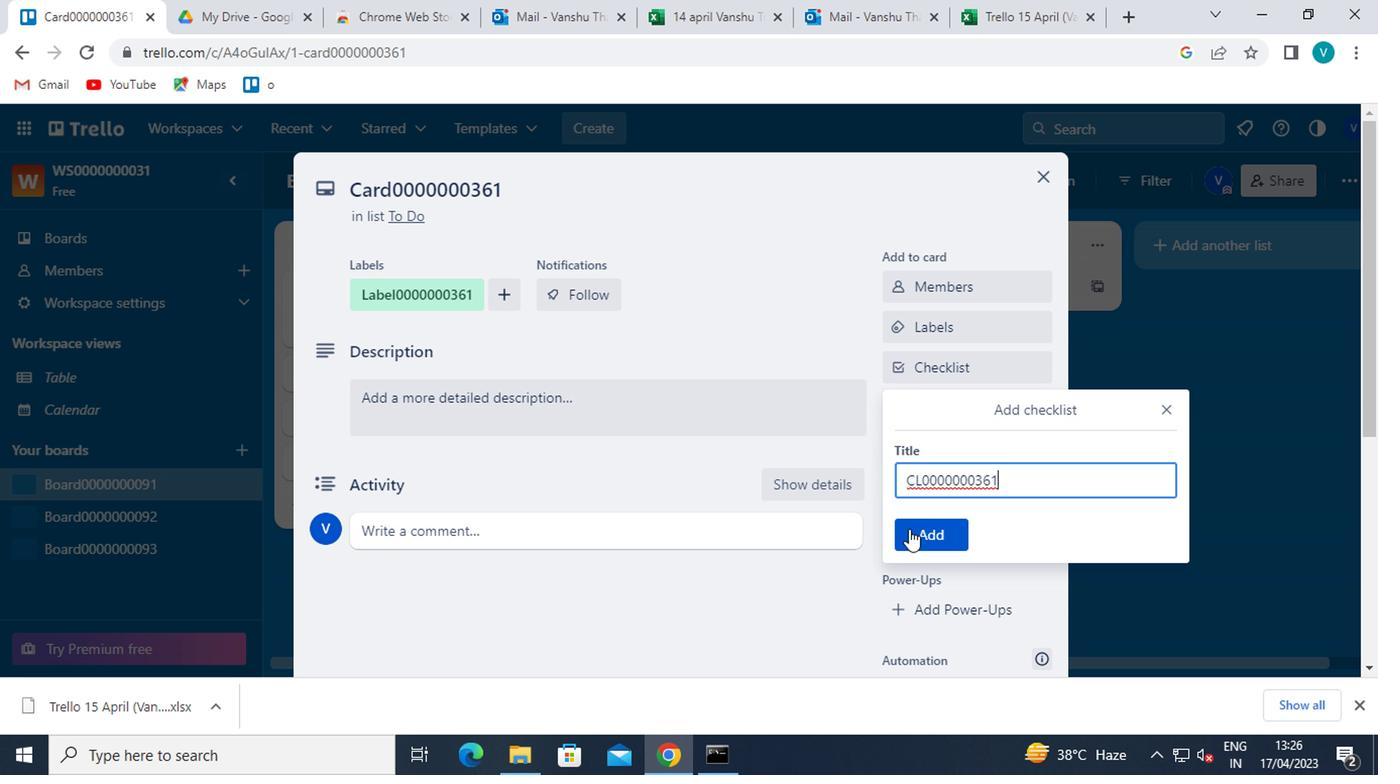 
Action: Mouse moved to (978, 412)
Screenshot: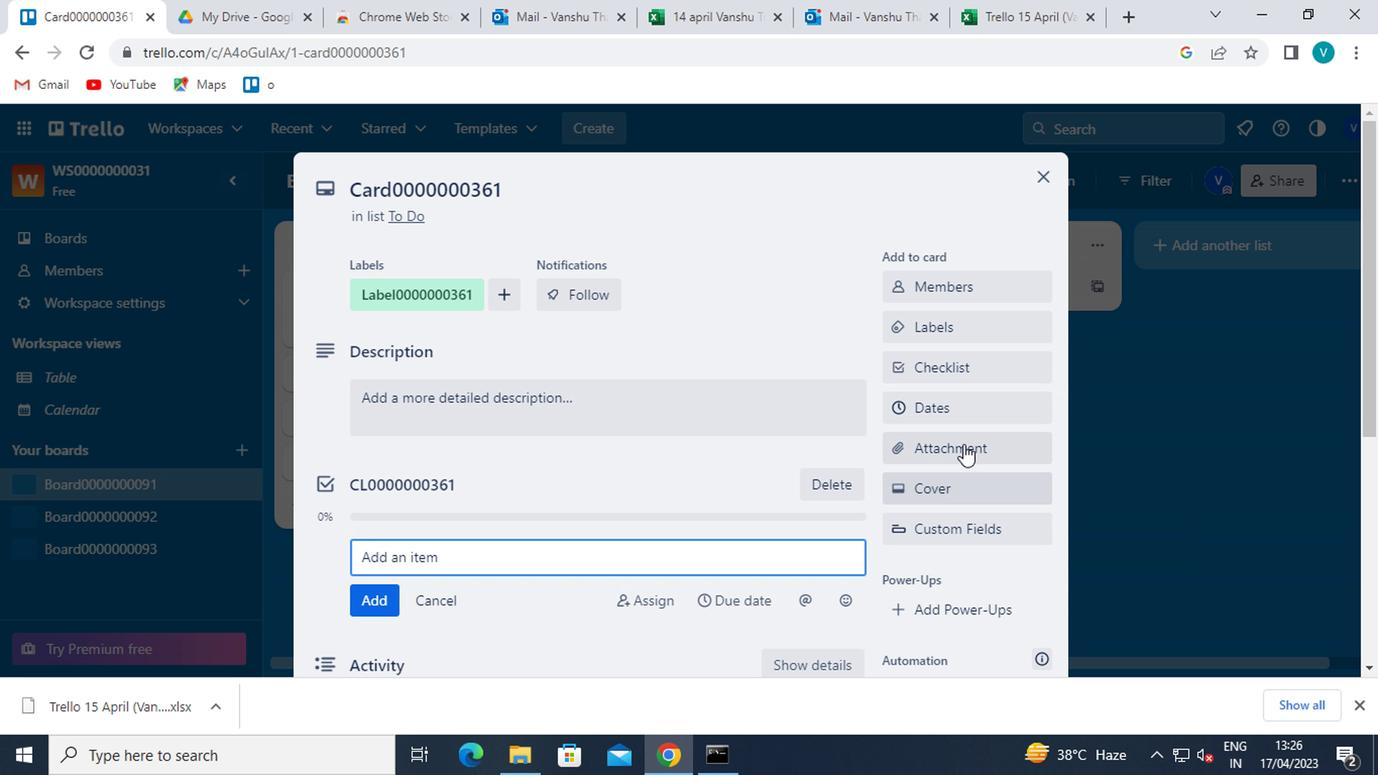 
Action: Mouse pressed left at (978, 412)
Screenshot: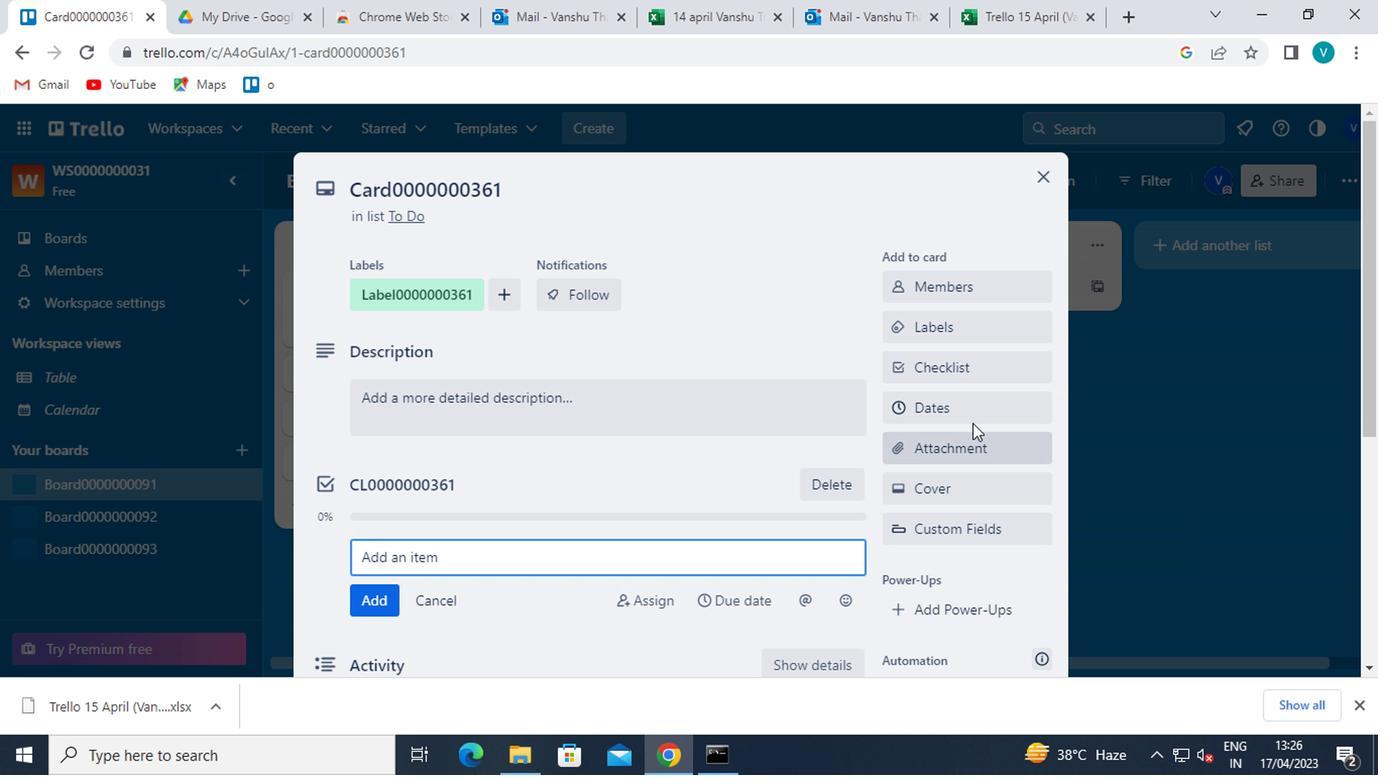 
Action: Mouse moved to (908, 545)
Screenshot: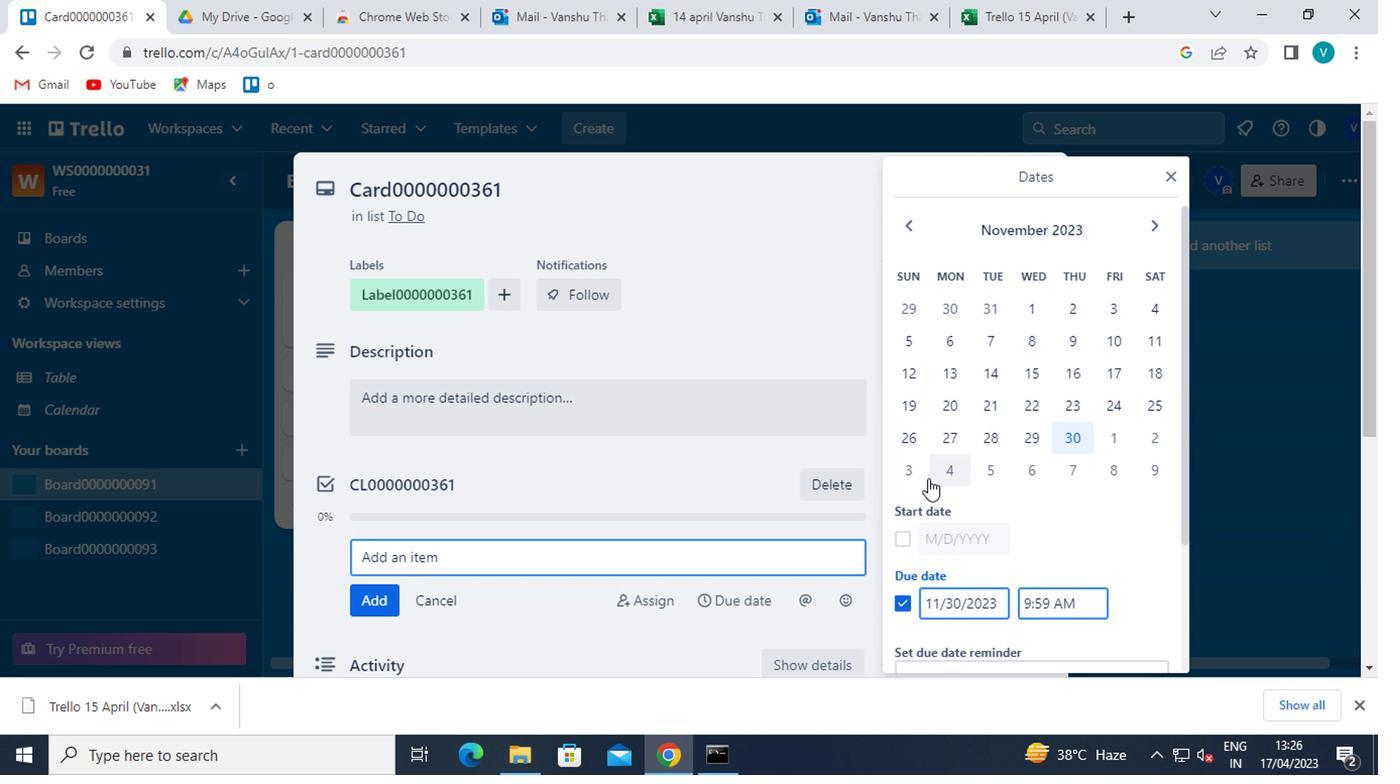 
Action: Mouse pressed left at (908, 545)
Screenshot: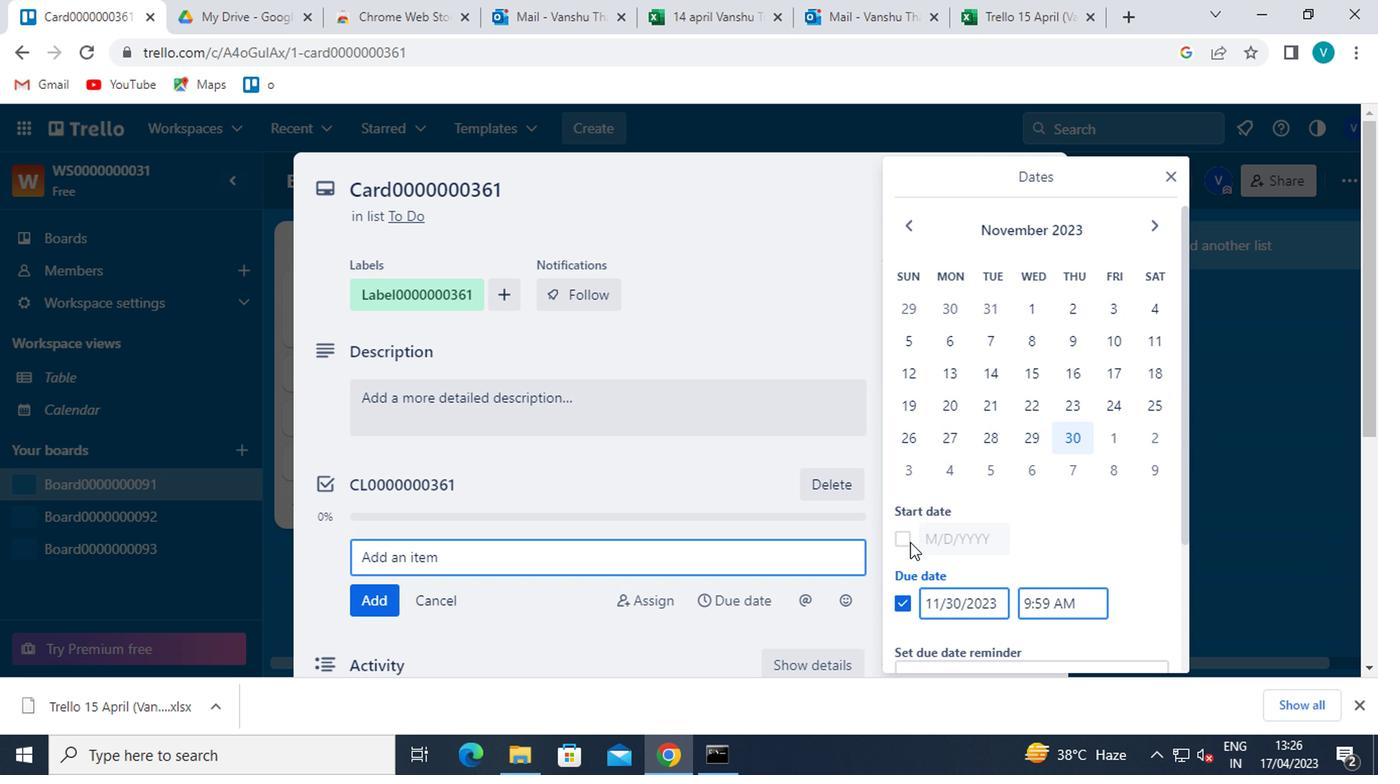 
Action: Mouse moved to (908, 229)
Screenshot: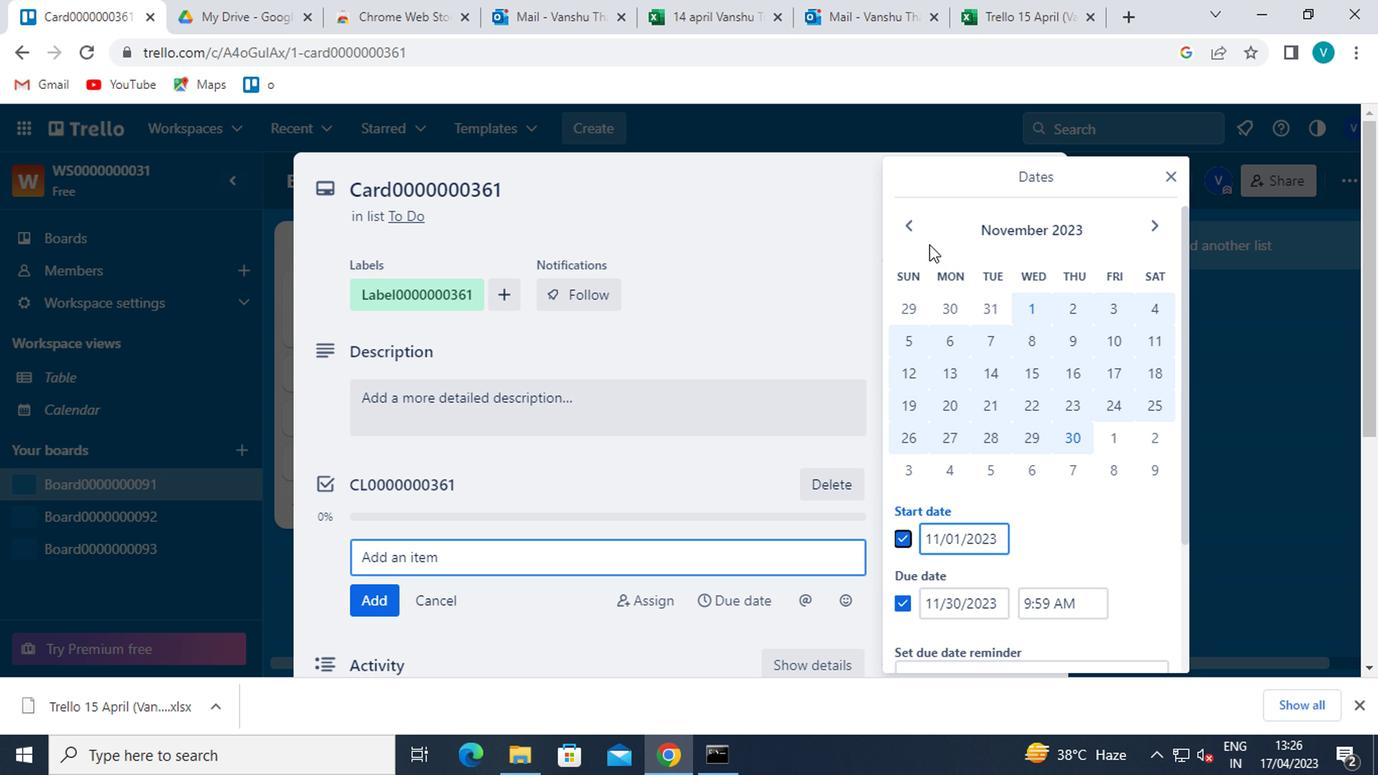 
Action: Mouse pressed left at (908, 229)
Screenshot: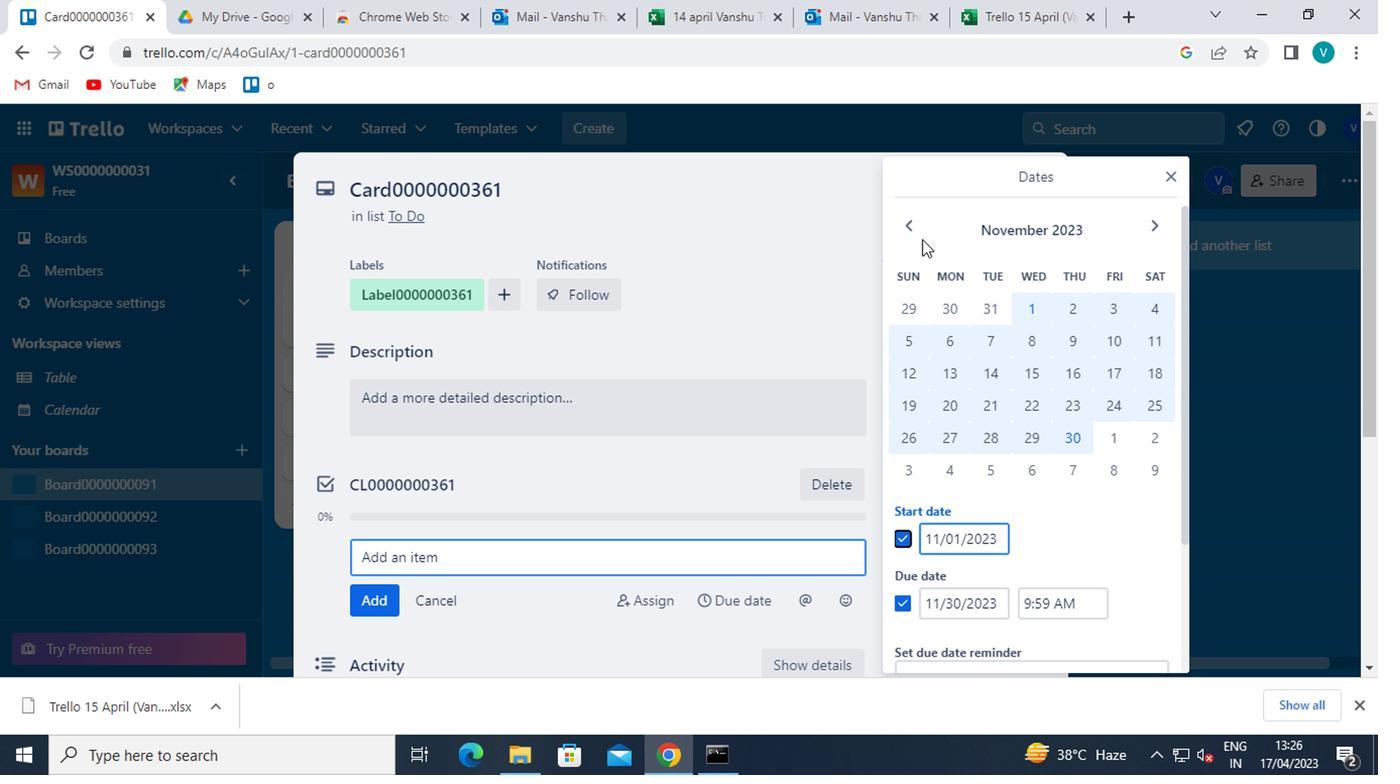 
Action: Mouse pressed left at (908, 229)
Screenshot: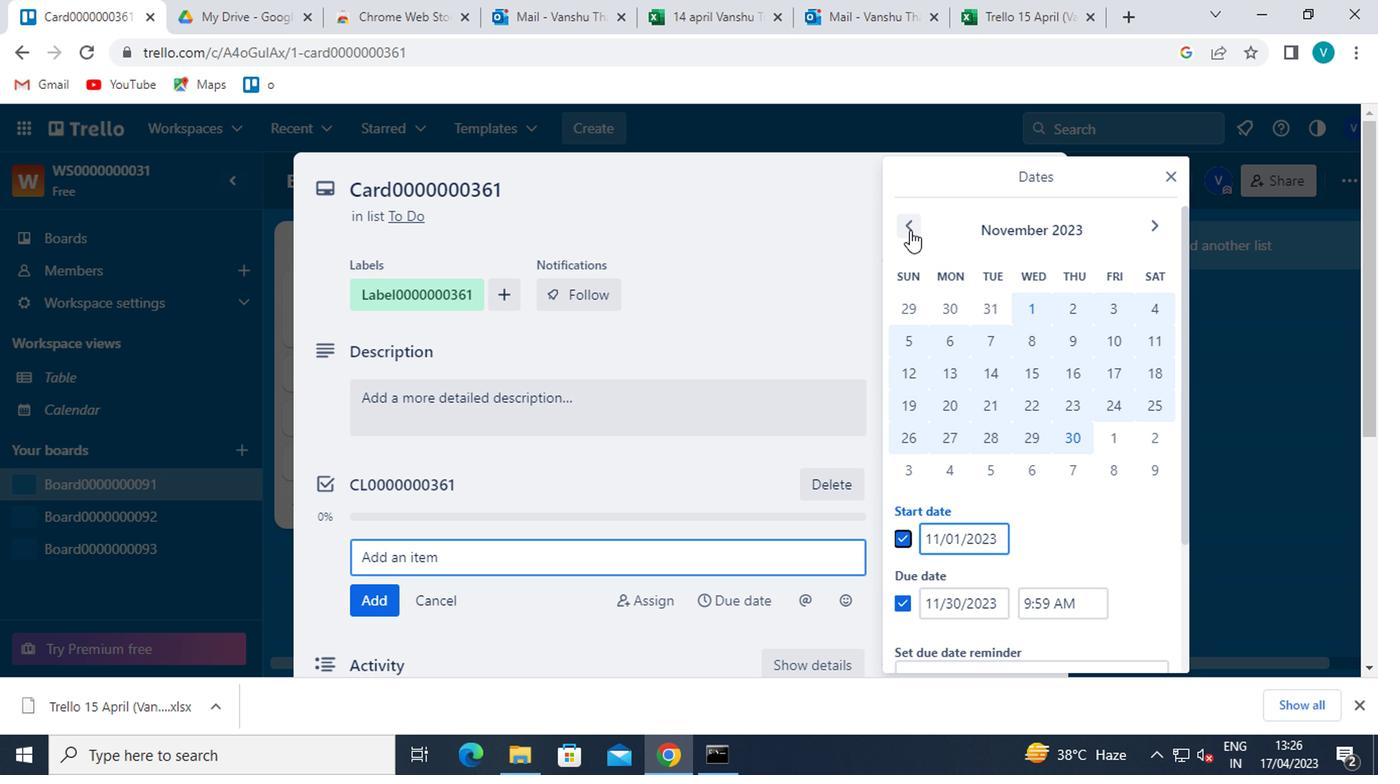 
Action: Mouse pressed left at (908, 229)
Screenshot: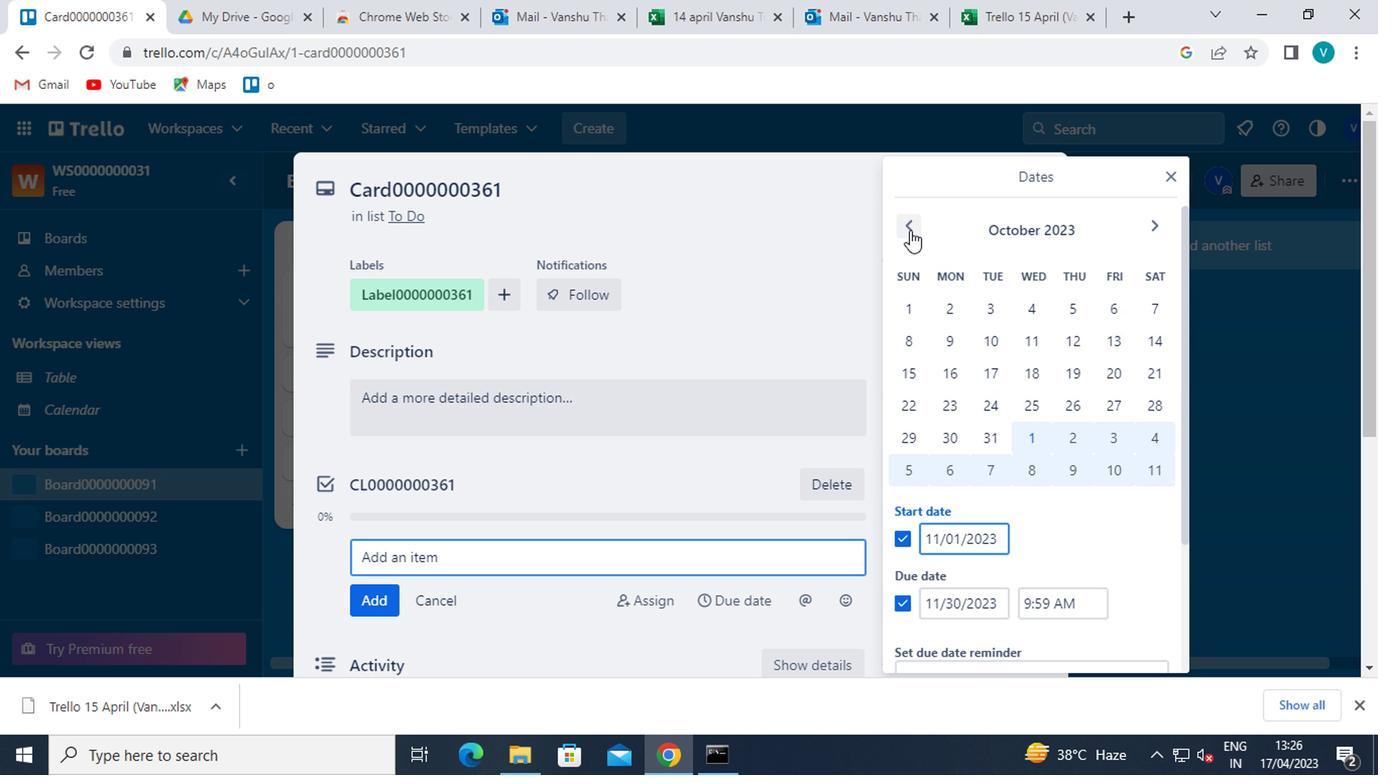 
Action: Mouse pressed left at (908, 229)
Screenshot: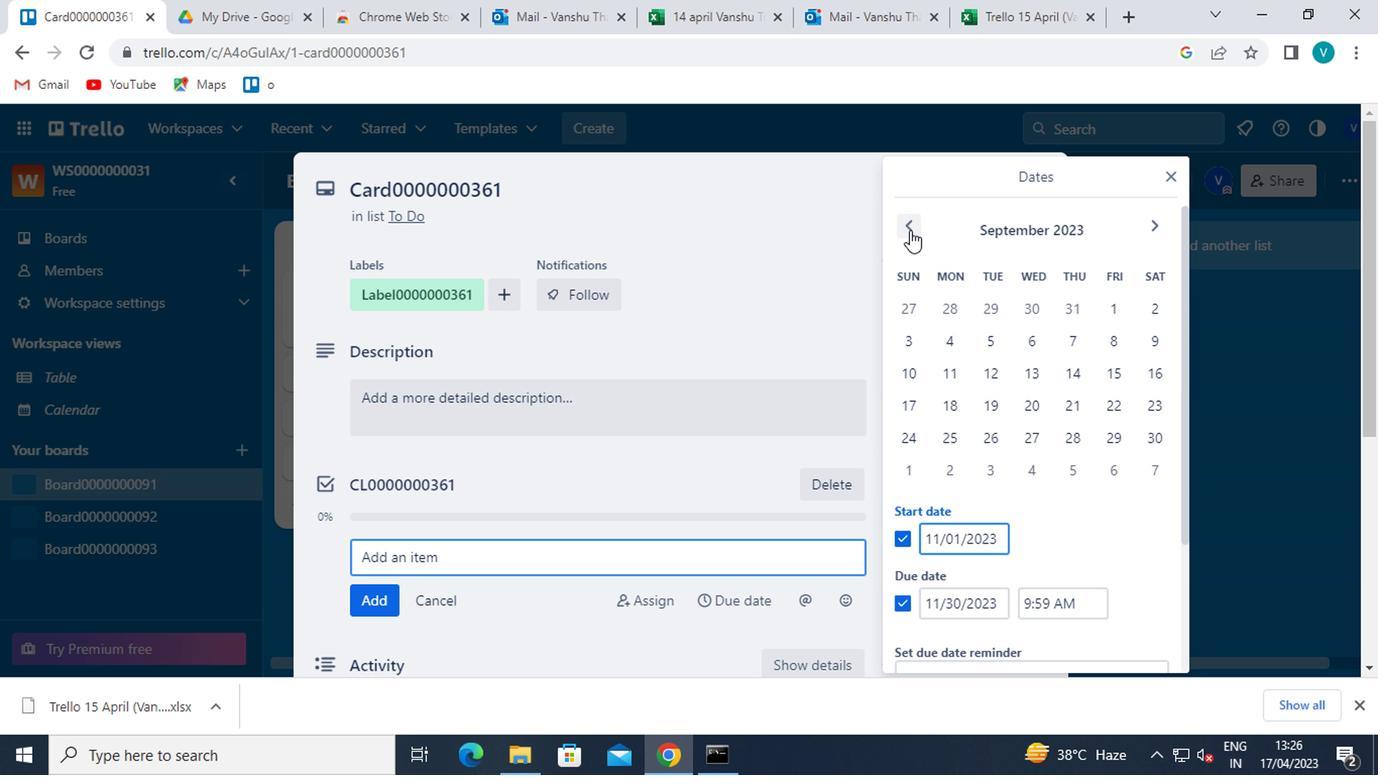 
Action: Mouse pressed left at (908, 229)
Screenshot: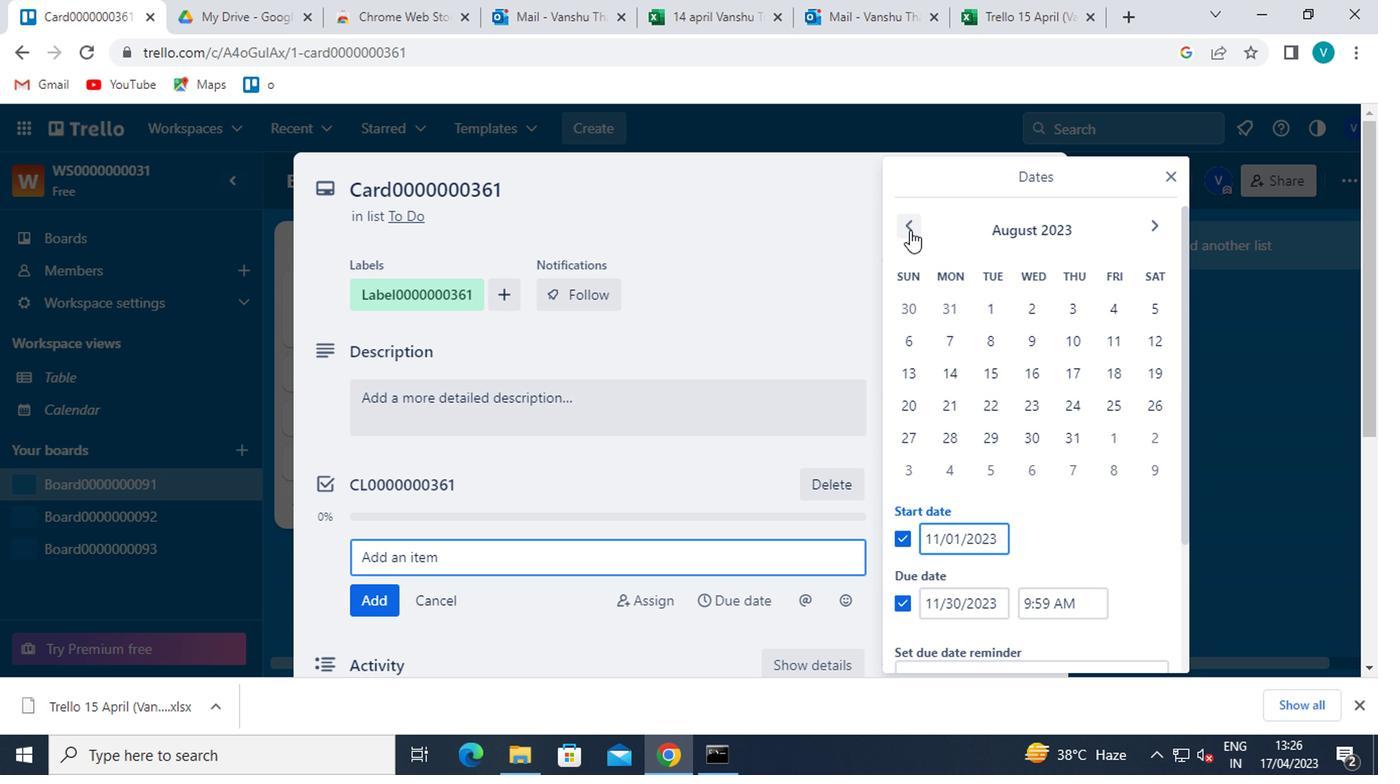 
Action: Mouse pressed left at (908, 229)
Screenshot: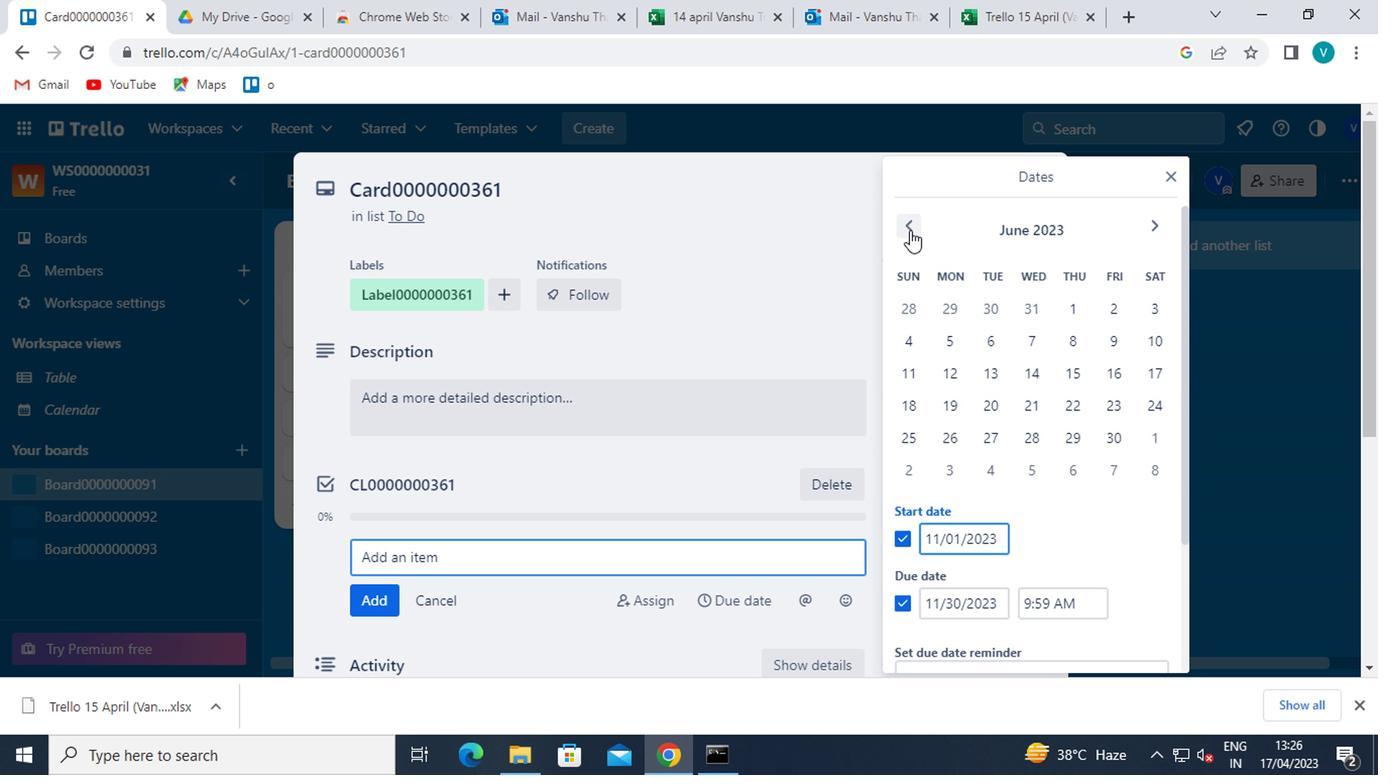 
Action: Mouse pressed left at (908, 229)
Screenshot: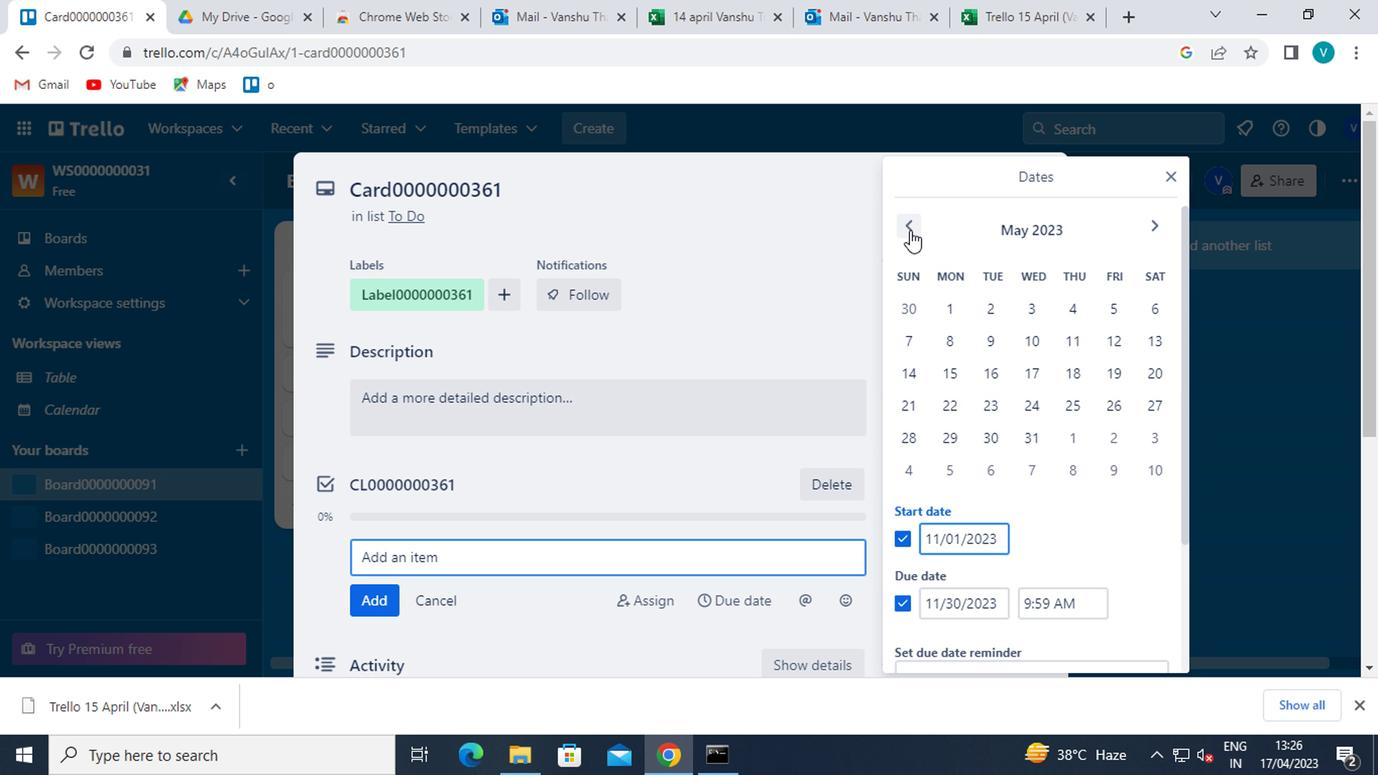 
Action: Mouse moved to (1145, 336)
Screenshot: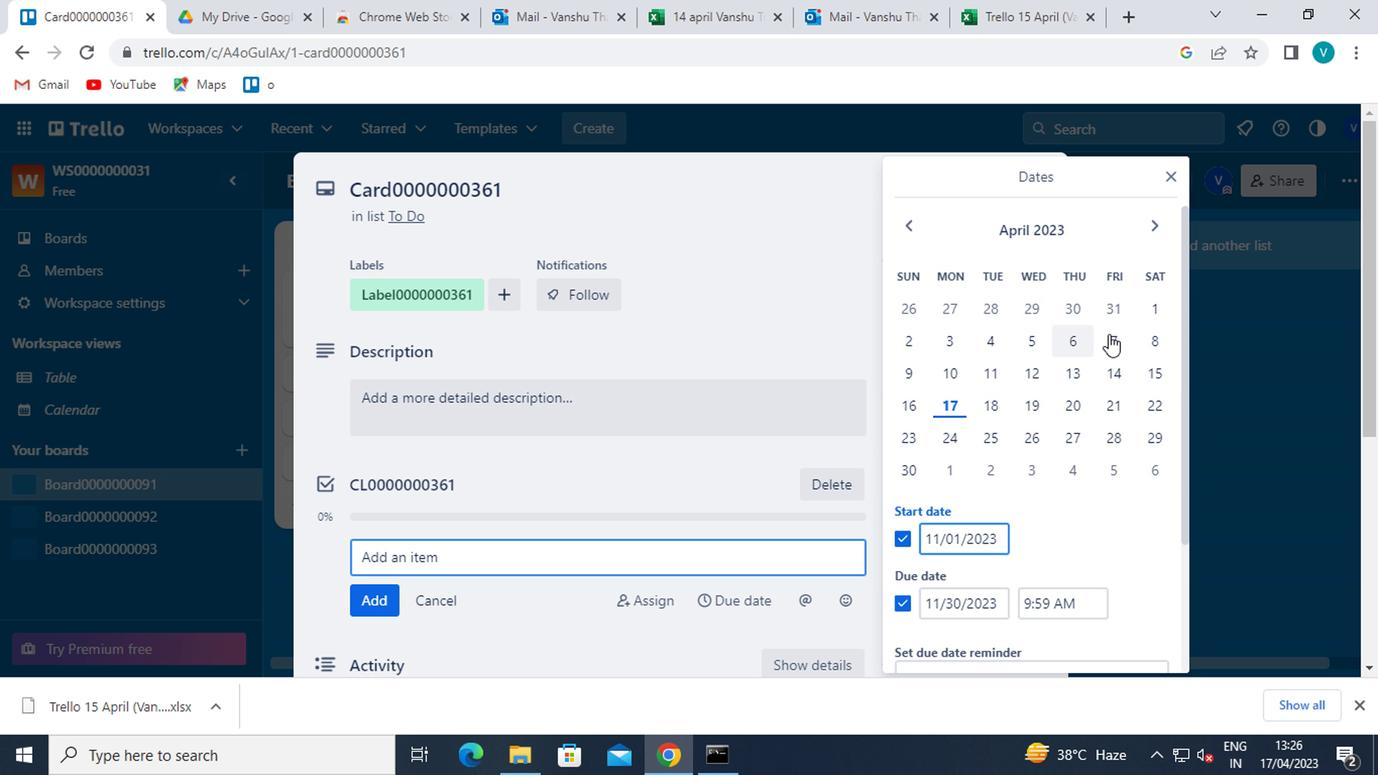 
Action: Mouse pressed left at (1145, 336)
Screenshot: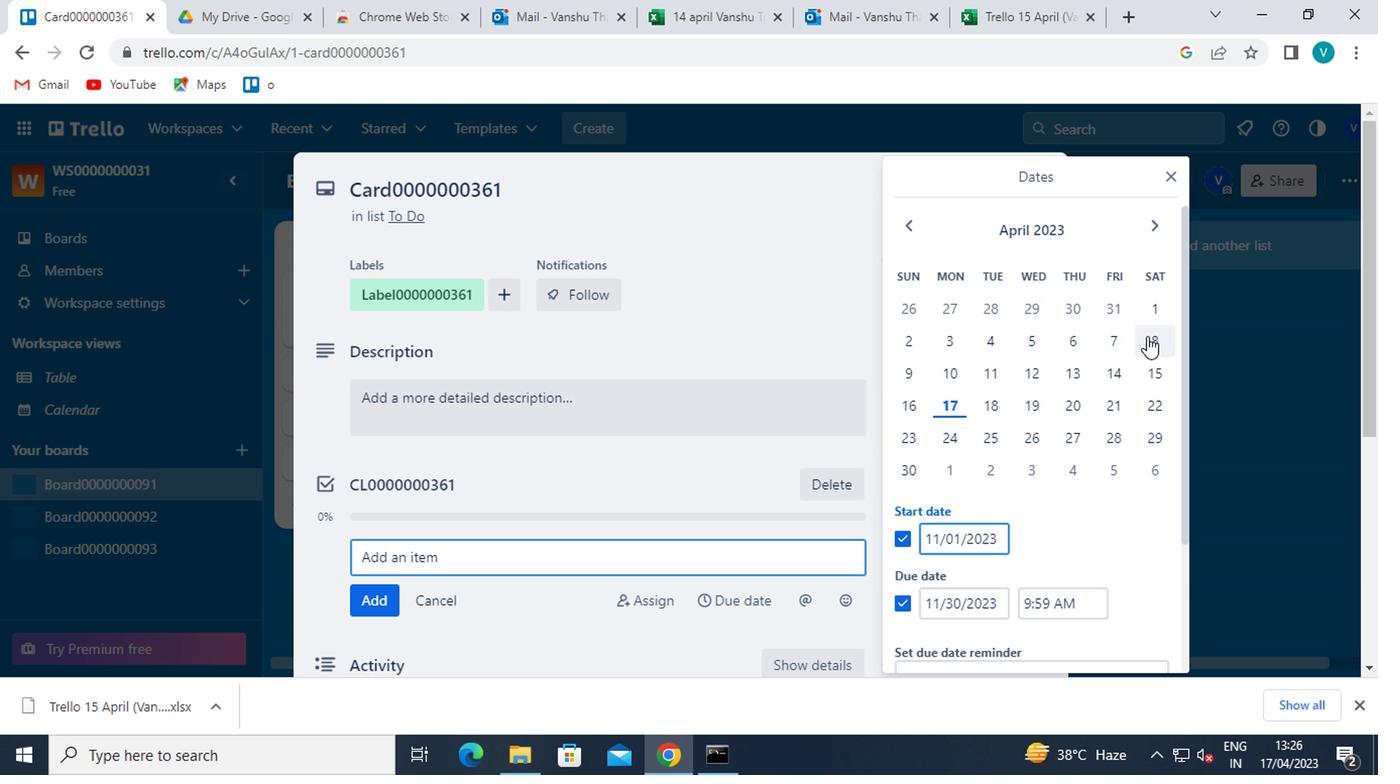 
Action: Mouse moved to (898, 478)
Screenshot: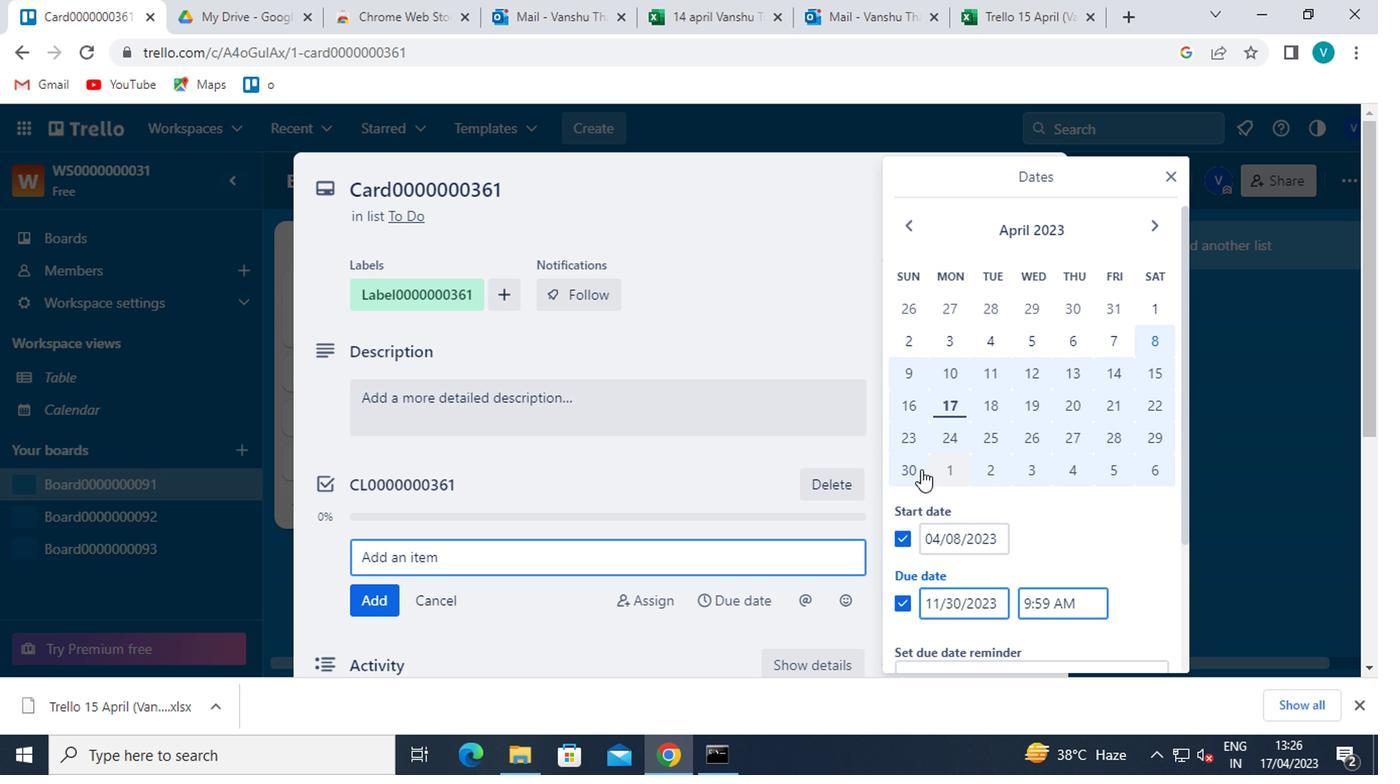 
Action: Mouse pressed left at (898, 478)
Screenshot: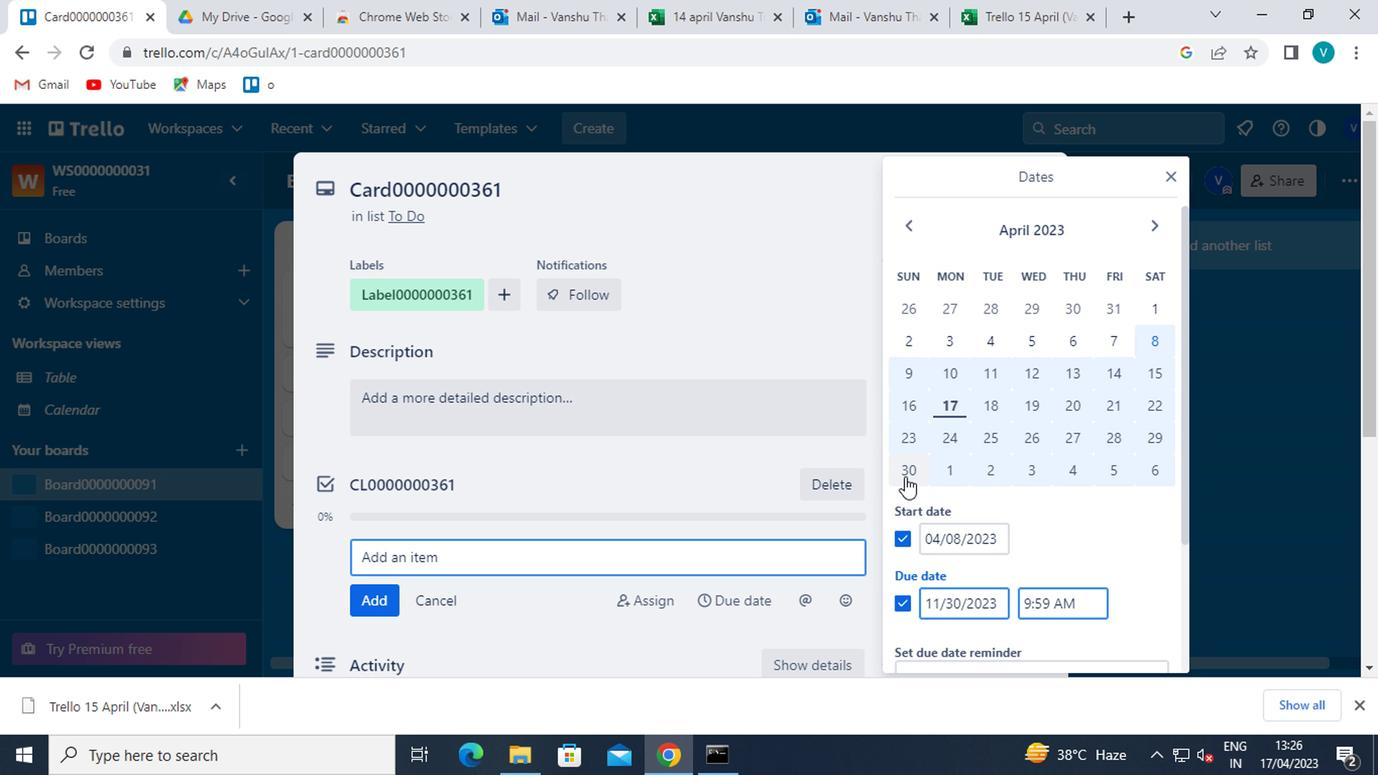 
Action: Mouse moved to (914, 503)
Screenshot: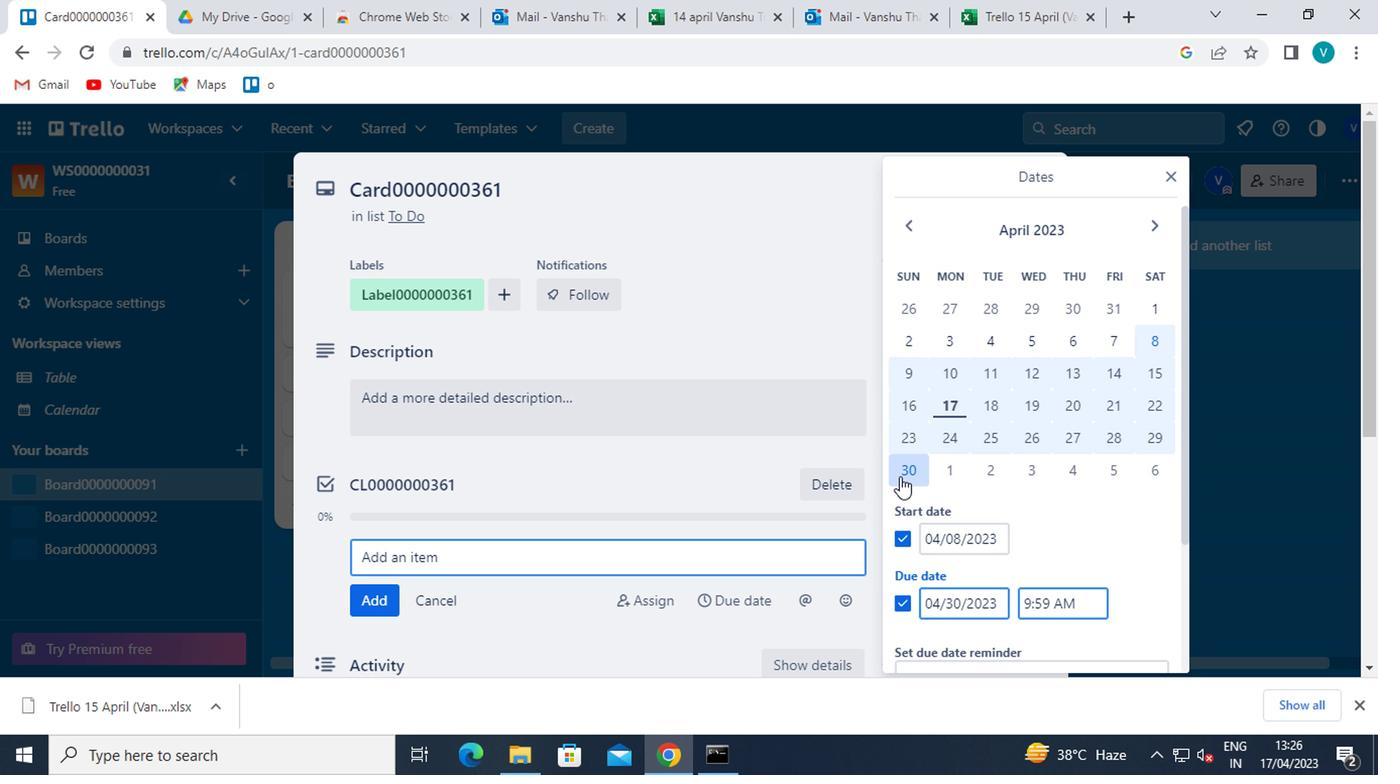 
Action: Mouse scrolled (914, 502) with delta (0, -1)
Screenshot: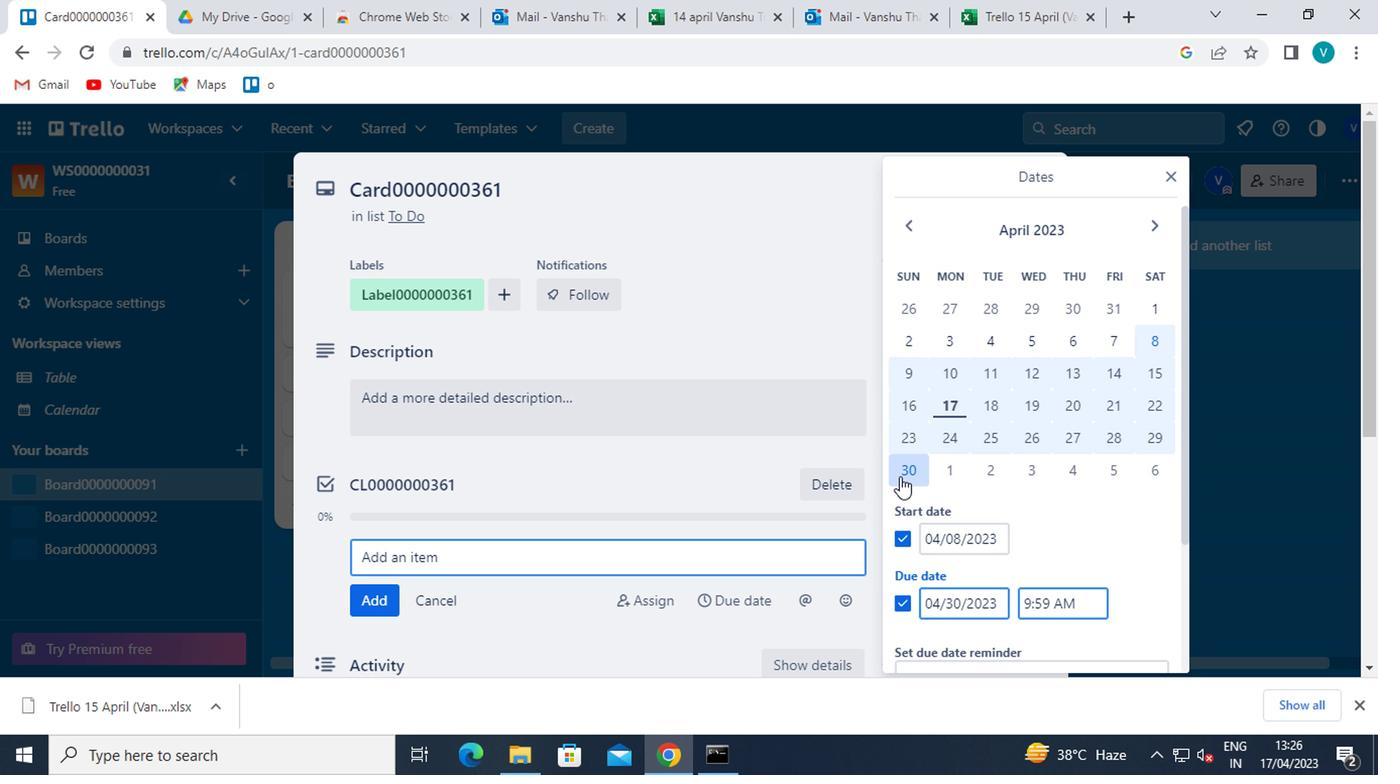 
Action: Mouse moved to (919, 516)
Screenshot: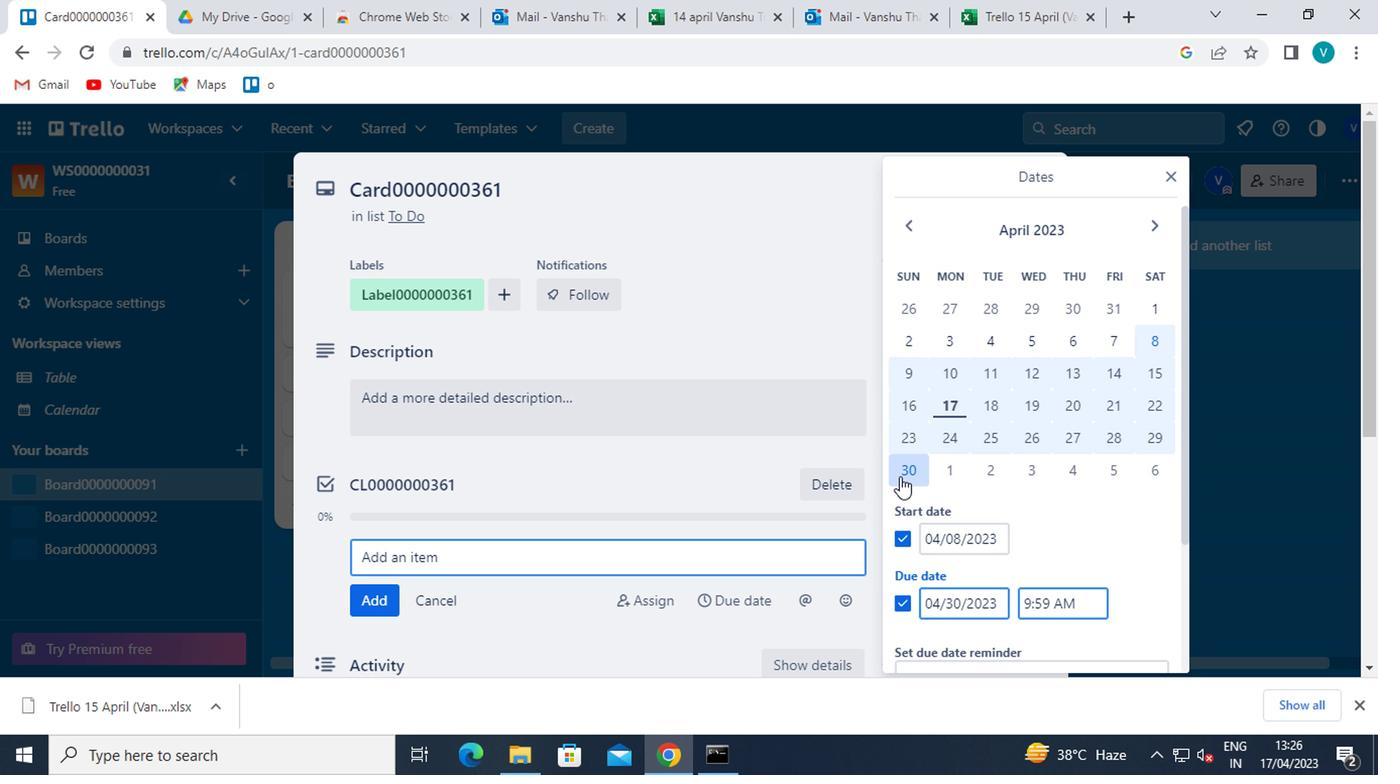 
Action: Mouse scrolled (919, 515) with delta (0, 0)
Screenshot: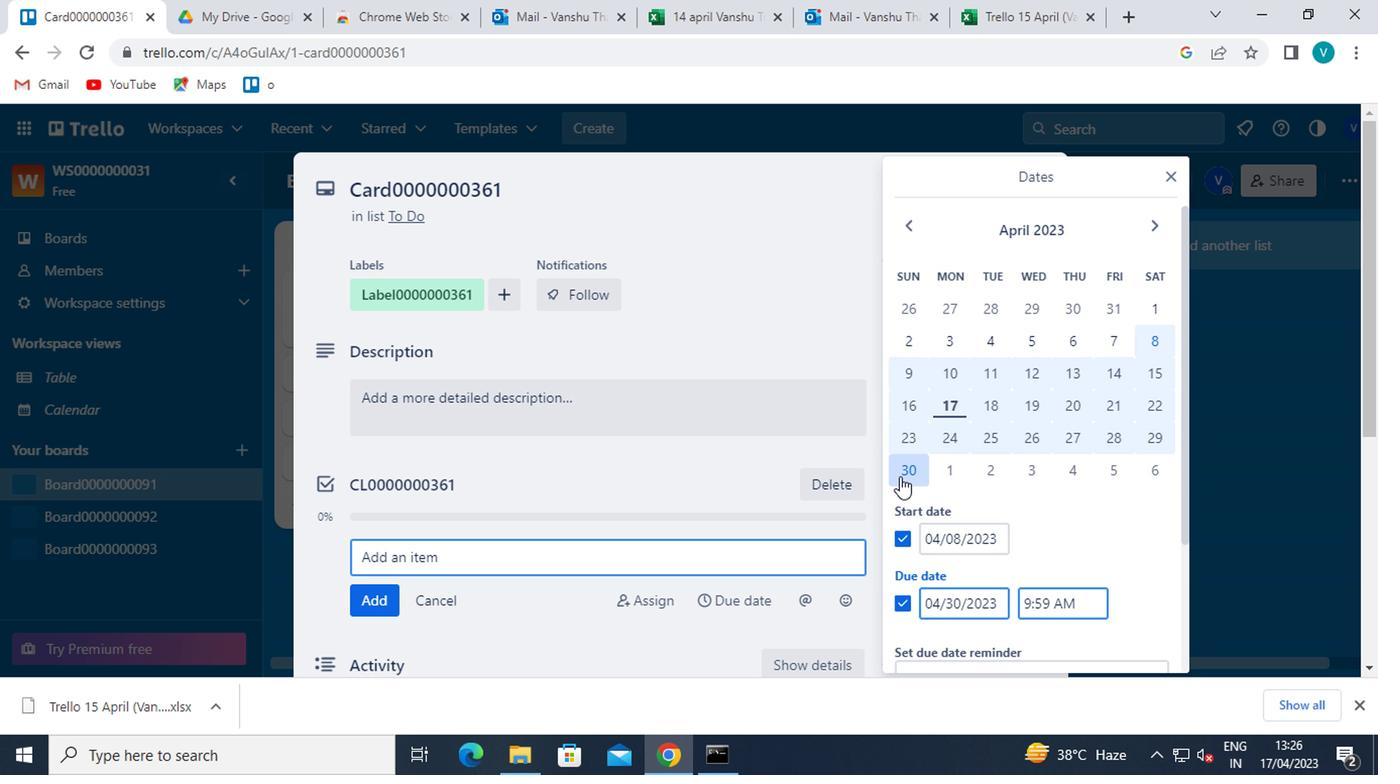 
Action: Mouse moved to (920, 522)
Screenshot: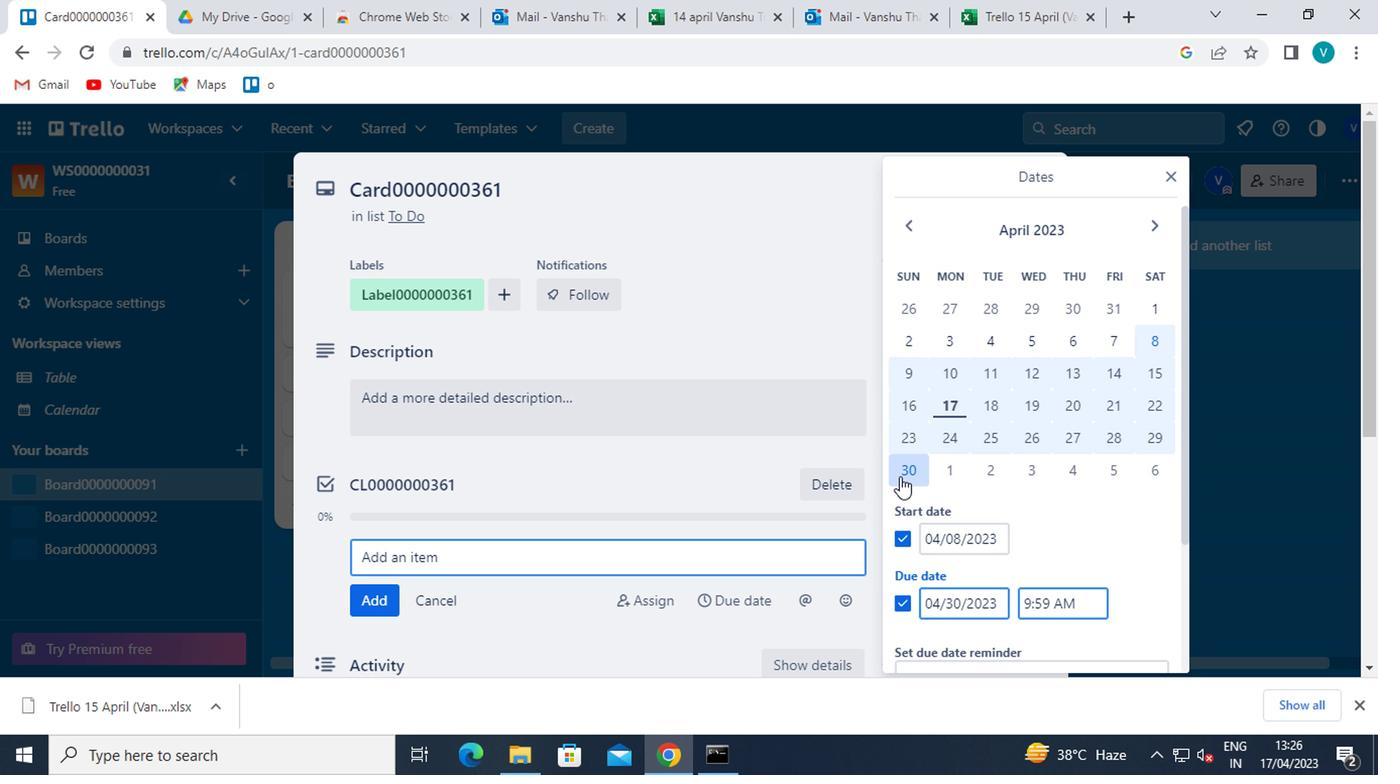 
Action: Mouse scrolled (920, 521) with delta (0, -1)
Screenshot: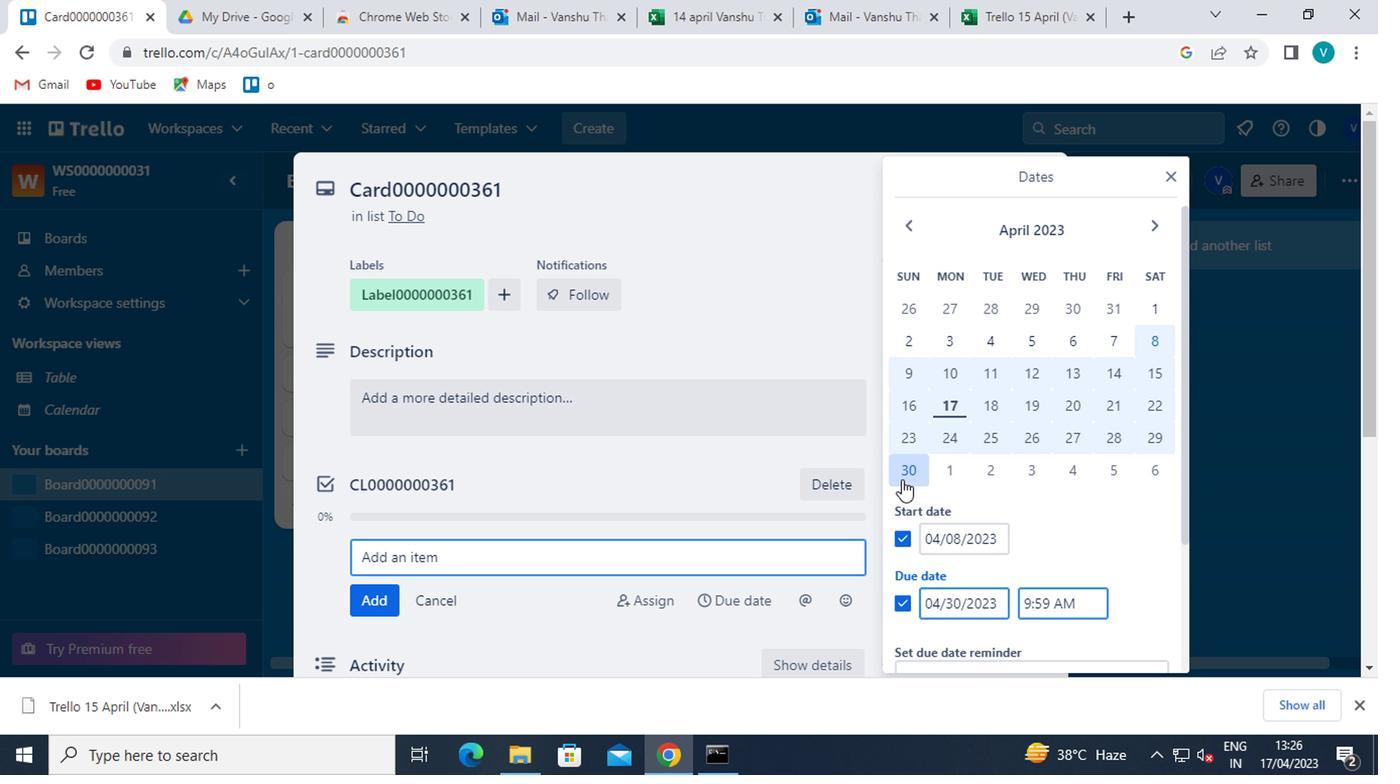 
Action: Mouse scrolled (920, 521) with delta (0, -1)
Screenshot: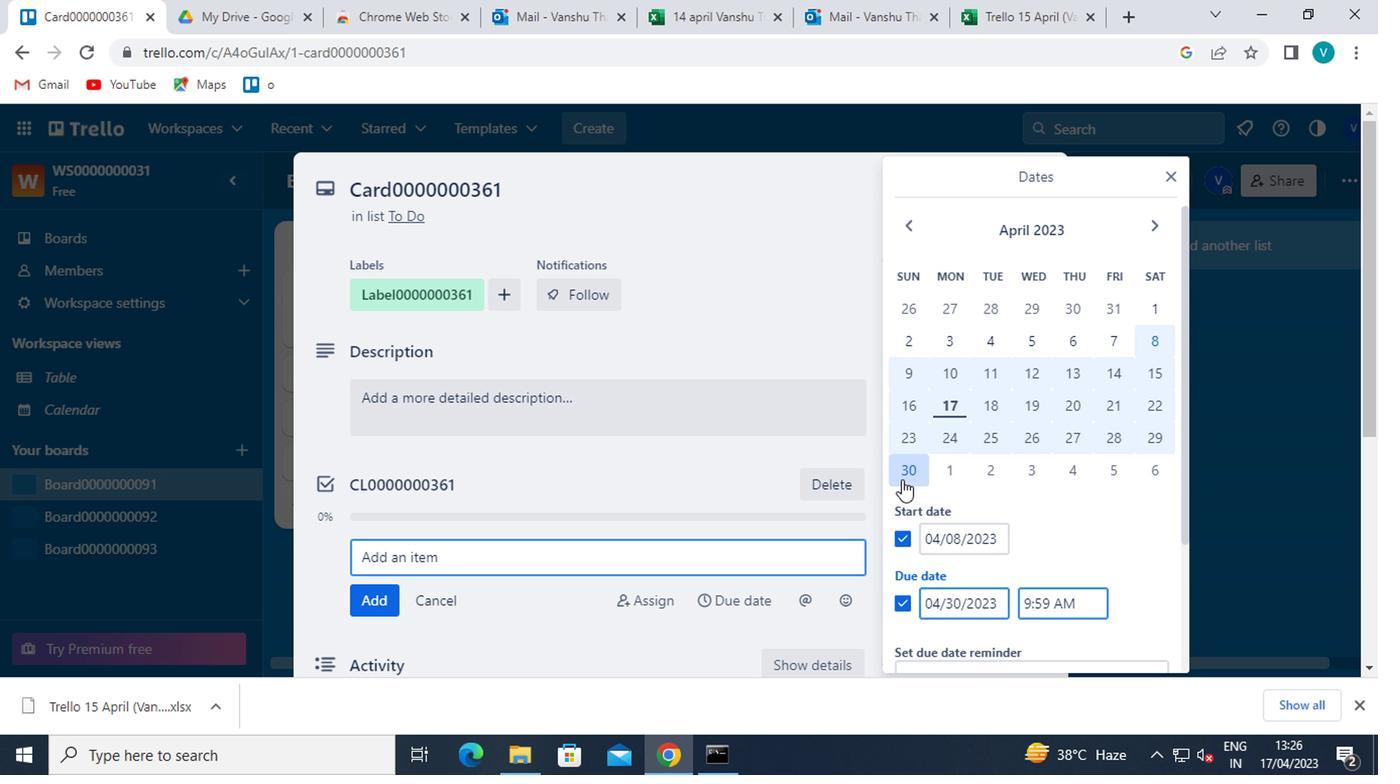
Action: Mouse moved to (942, 591)
Screenshot: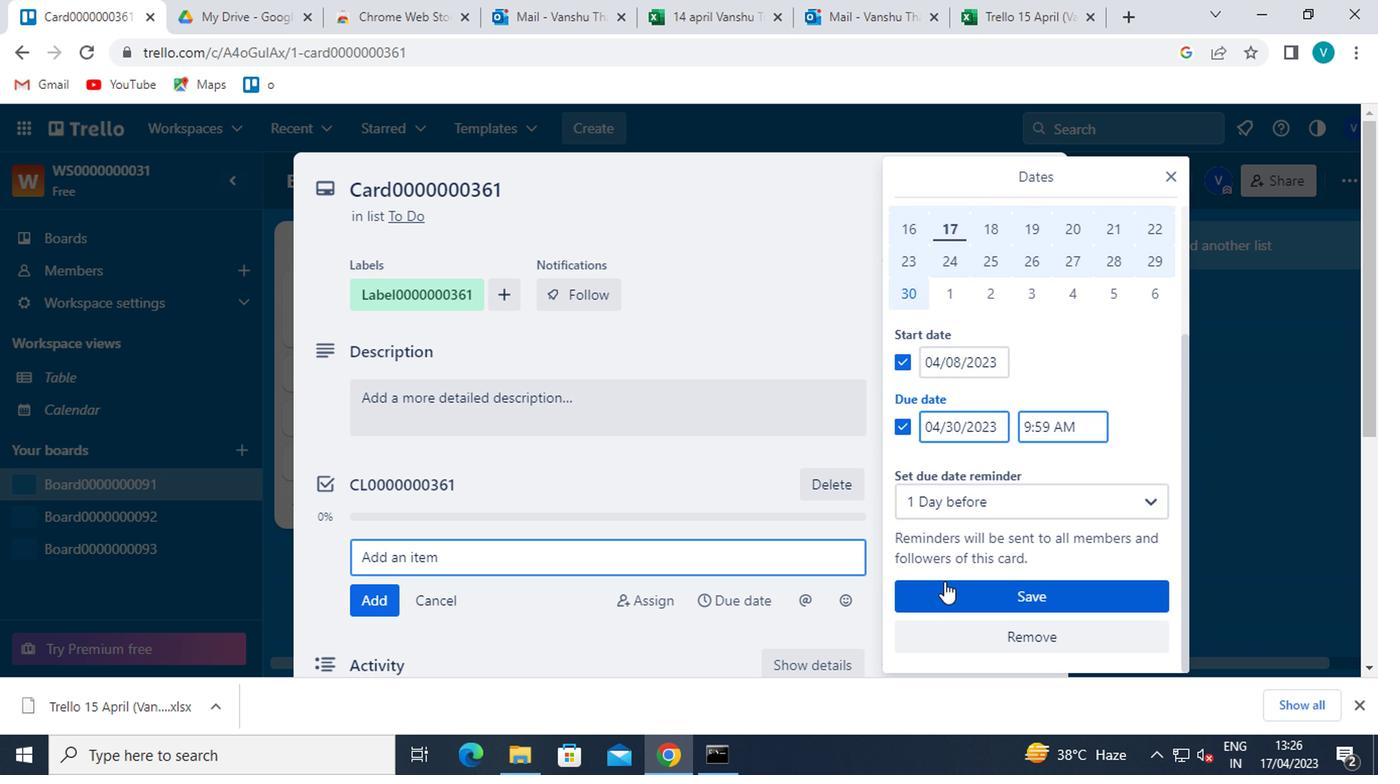 
Action: Mouse pressed left at (942, 591)
Screenshot: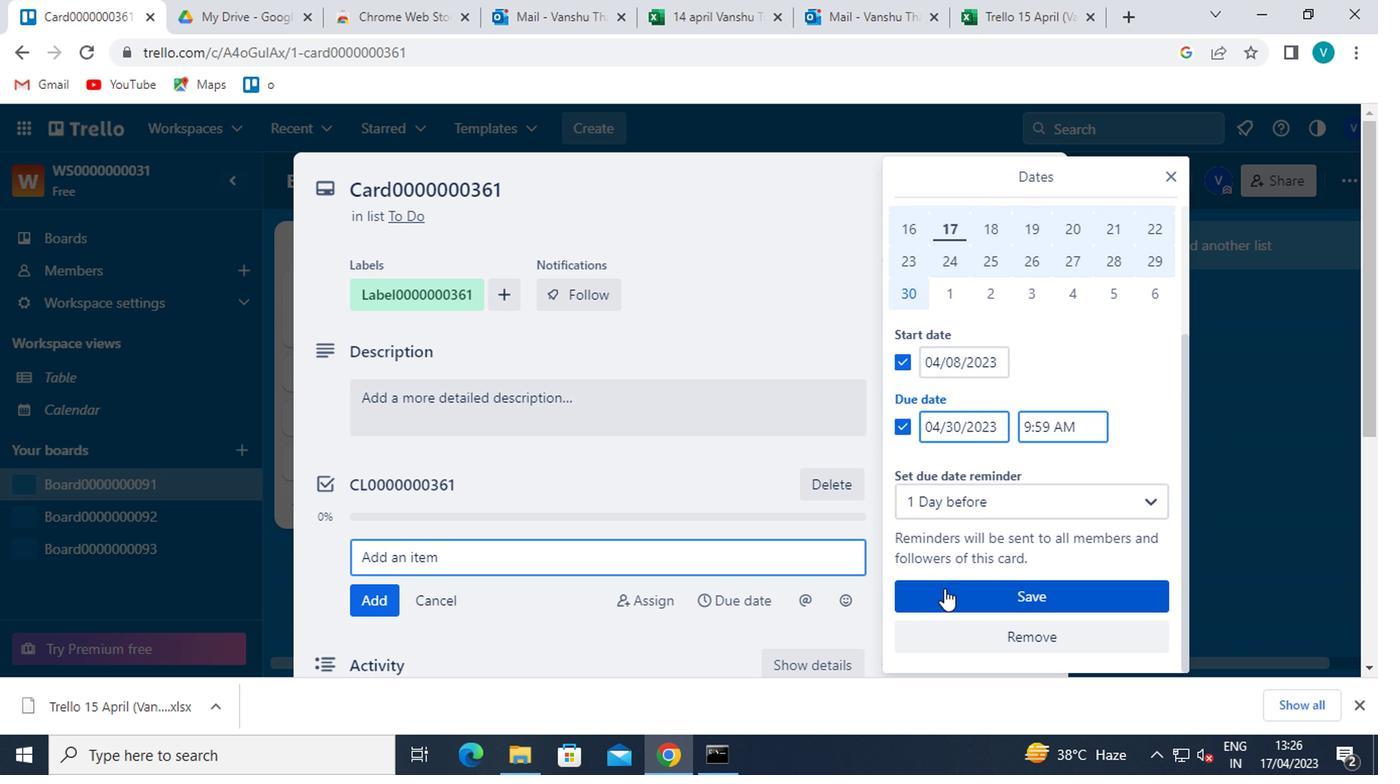 
Action: Mouse moved to (948, 591)
Screenshot: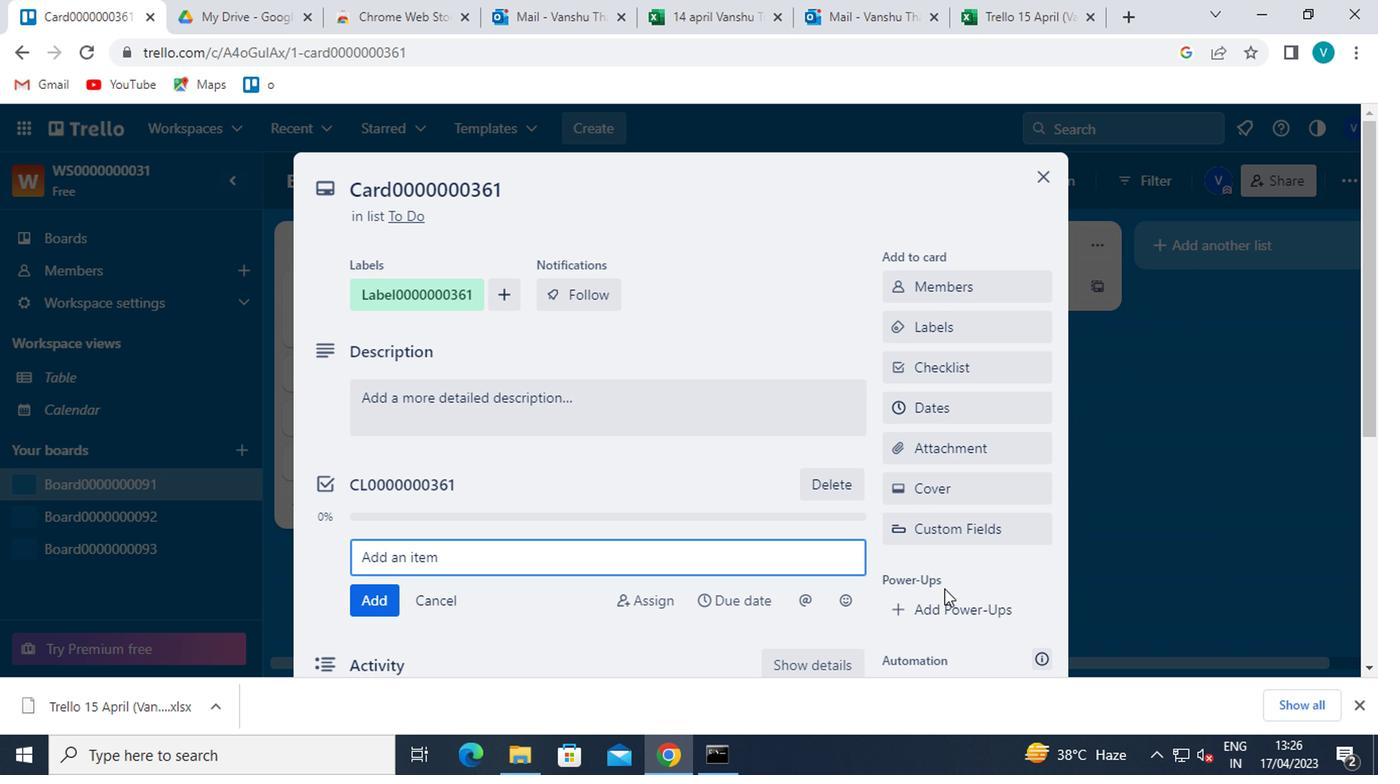 
